 Task: Create Records for other custom objects too.
Action: Mouse moved to (22, 50)
Screenshot: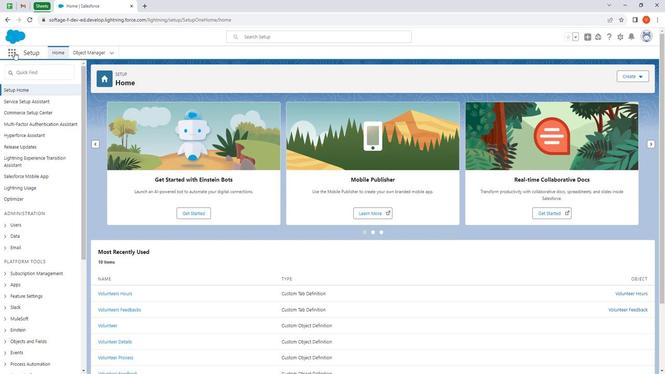 
Action: Mouse pressed left at (22, 50)
Screenshot: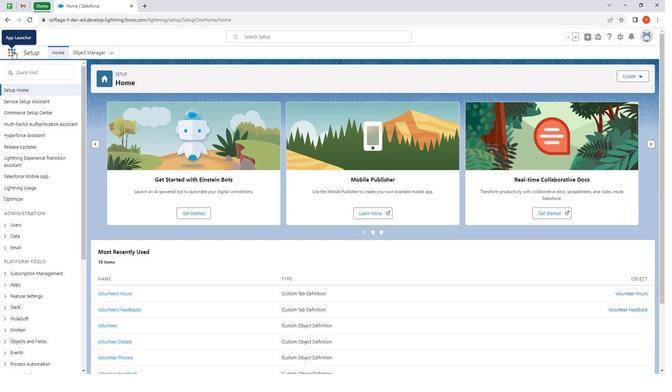 
Action: Mouse moved to (25, 178)
Screenshot: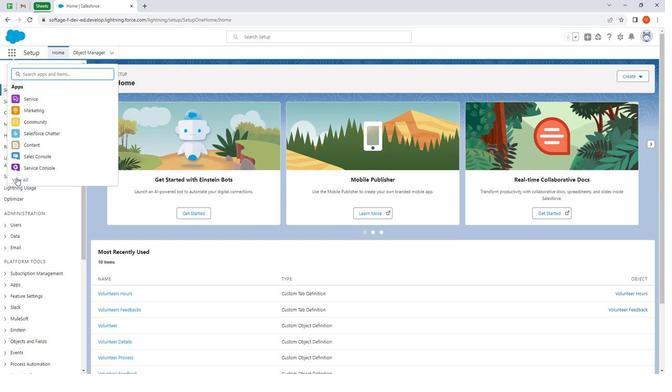 
Action: Mouse pressed left at (25, 178)
Screenshot: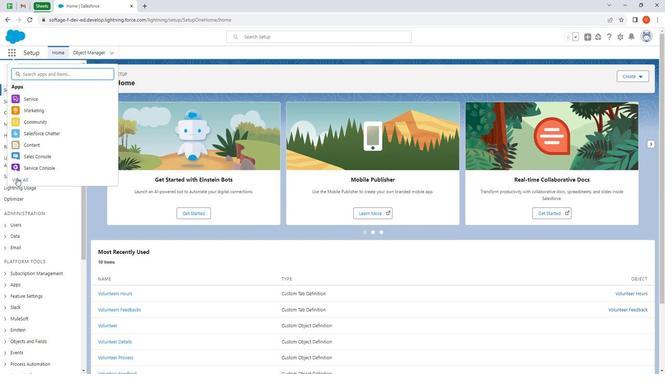 
Action: Mouse moved to (155, 289)
Screenshot: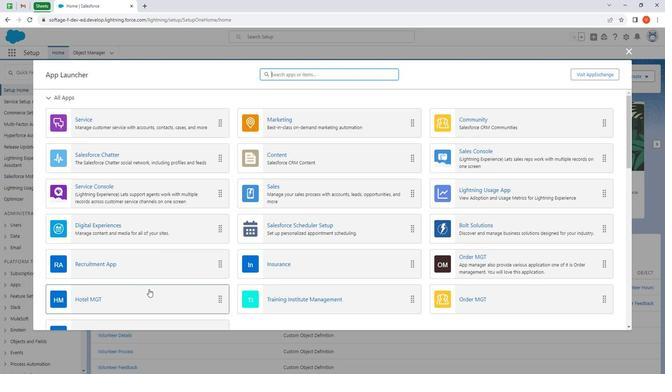 
Action: Mouse scrolled (155, 288) with delta (0, 0)
Screenshot: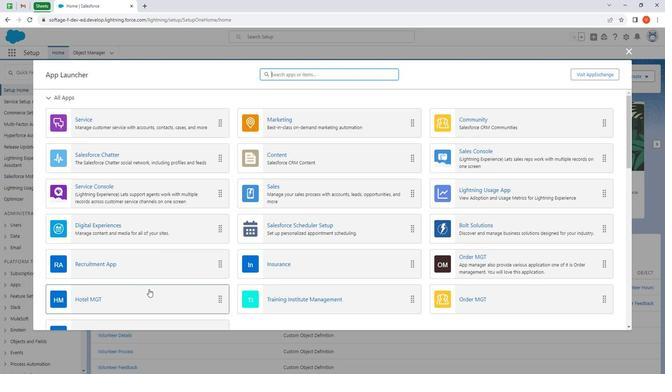 
Action: Mouse moved to (157, 289)
Screenshot: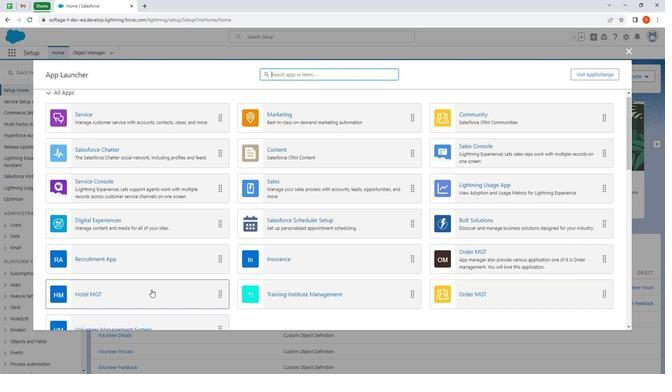 
Action: Mouse scrolled (157, 289) with delta (0, 0)
Screenshot: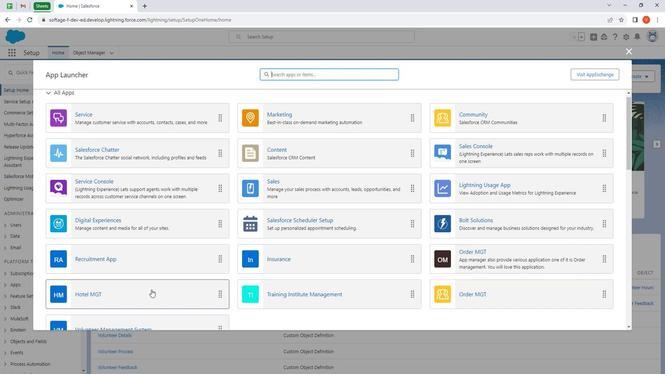 
Action: Mouse moved to (159, 289)
Screenshot: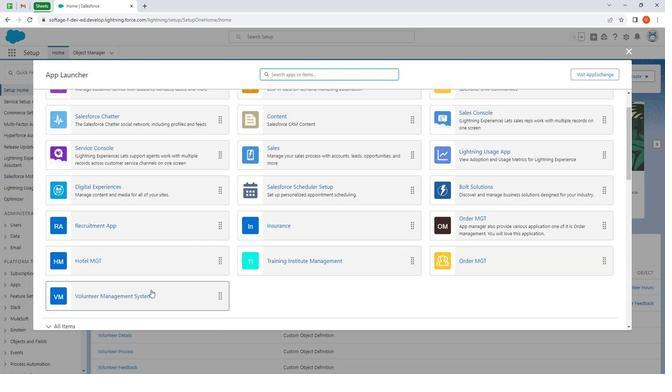 
Action: Mouse scrolled (159, 289) with delta (0, 0)
Screenshot: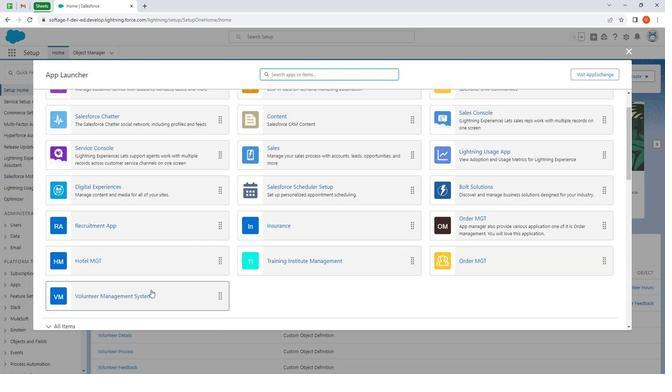 
Action: Mouse moved to (111, 227)
Screenshot: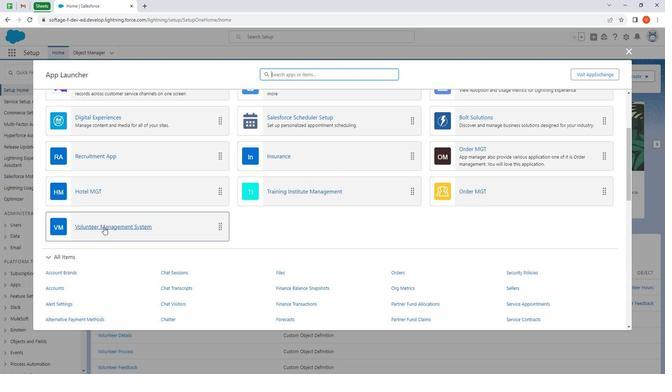
Action: Mouse pressed left at (111, 227)
Screenshot: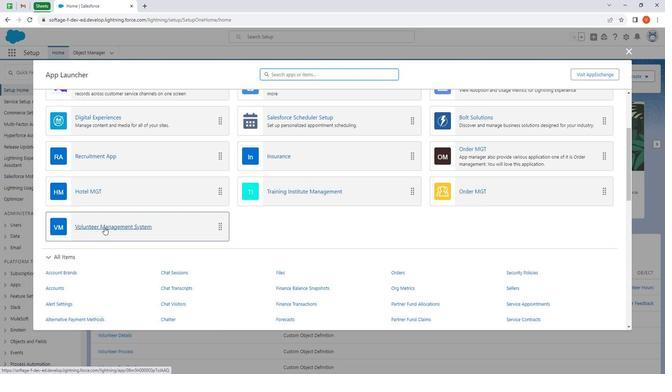 
Action: Mouse moved to (362, 51)
Screenshot: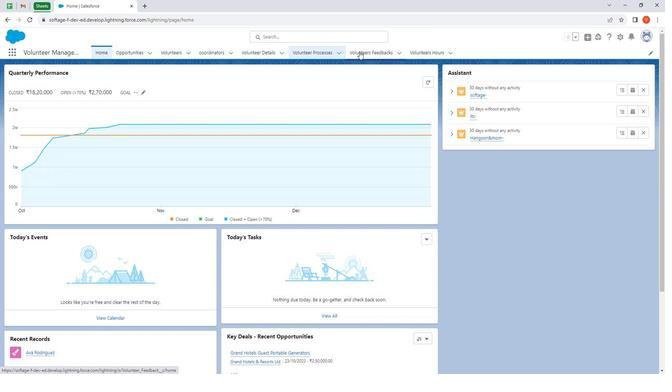 
Action: Mouse pressed left at (362, 51)
Screenshot: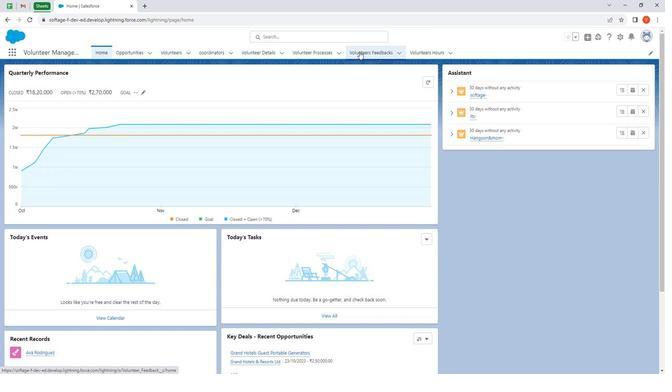 
Action: Mouse moved to (614, 77)
Screenshot: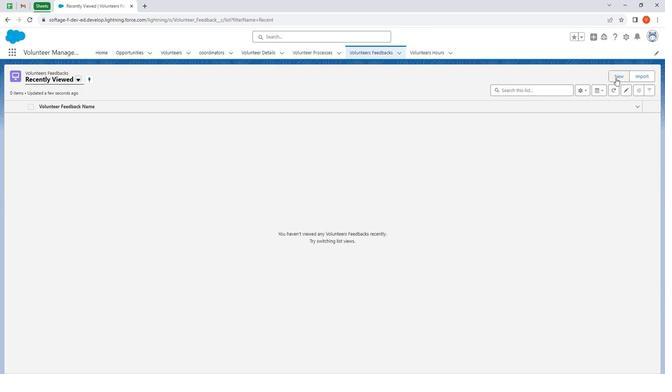 
Action: Mouse pressed left at (614, 77)
Screenshot: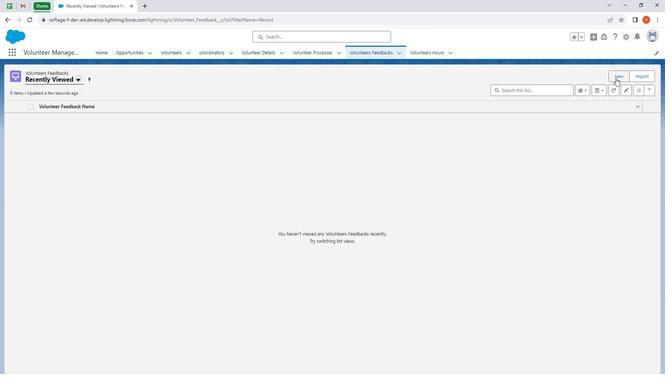 
Action: Mouse moved to (242, 195)
Screenshot: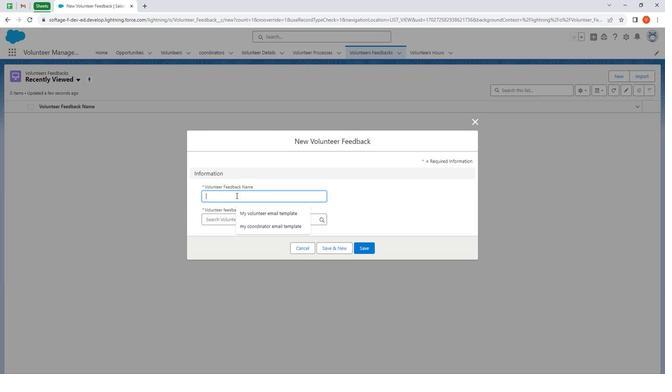 
Action: Mouse pressed left at (242, 195)
Screenshot: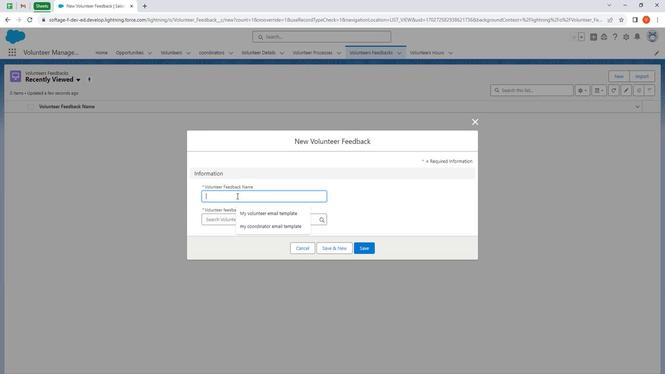 
Action: Key pressed <Key.shift><Key.shift><Key.shift><Key.shift><Key.shift><Key.shift><Key.shift><Key.shift><Key.shift><Key.shift><Key.shift><Key.shift><Key.shift><Key.shift><Key.shift><Key.shift><Key.shift><Key.shift><Key.shift><Key.shift><Key.shift><Key.shift><Key.shift>Olivia<Key.space>martinez
Screenshot: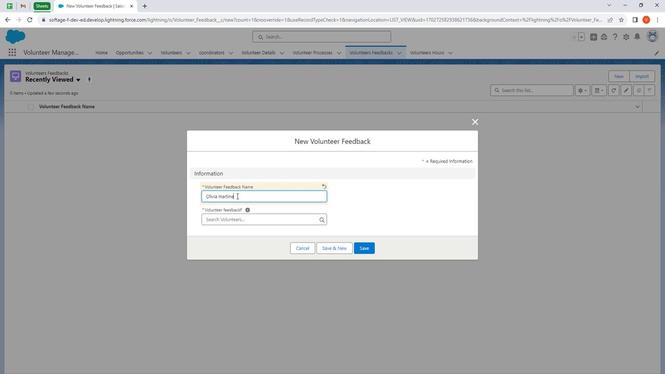 
Action: Mouse moved to (262, 216)
Screenshot: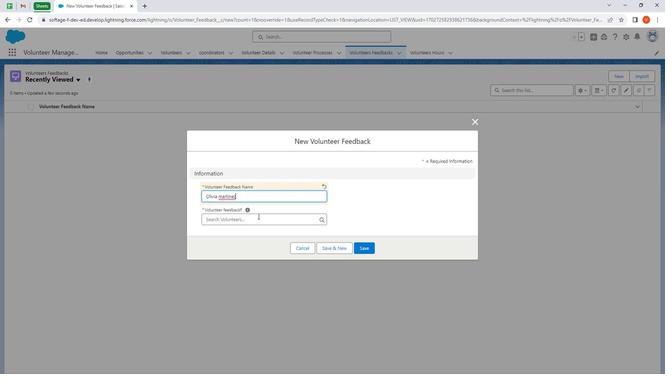 
Action: Mouse pressed left at (262, 216)
Screenshot: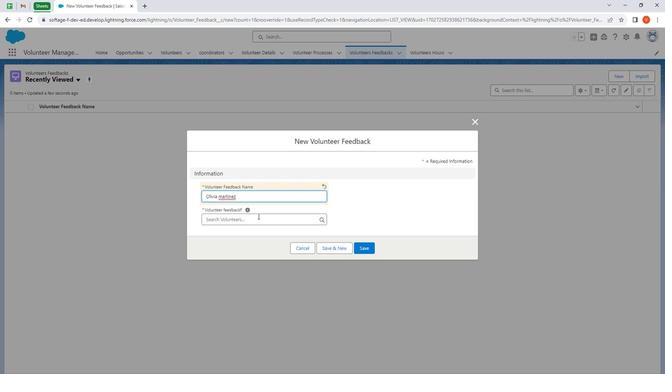 
Action: Mouse moved to (242, 256)
Screenshot: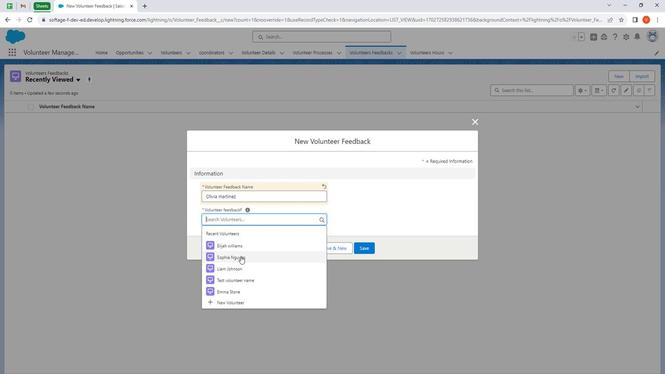 
Action: Mouse pressed left at (242, 256)
Screenshot: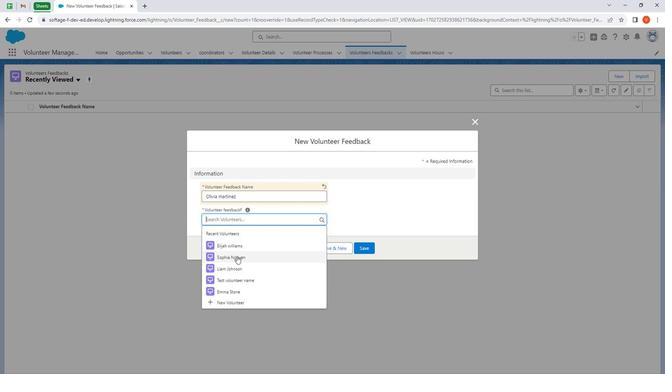 
Action: Mouse moved to (367, 244)
Screenshot: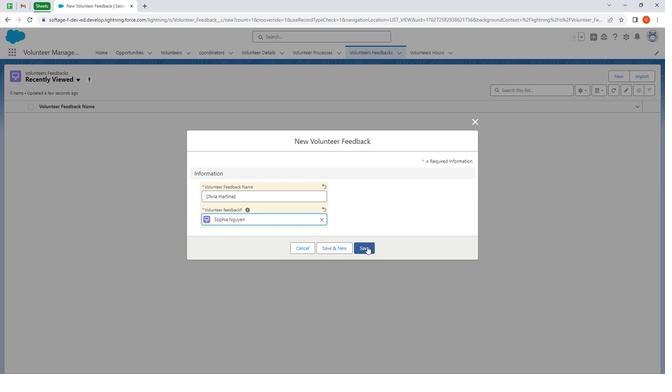 
Action: Mouse pressed left at (367, 244)
Screenshot: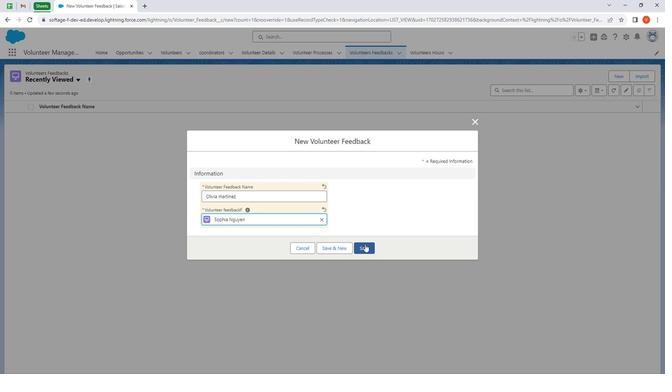 
Action: Mouse moved to (372, 53)
Screenshot: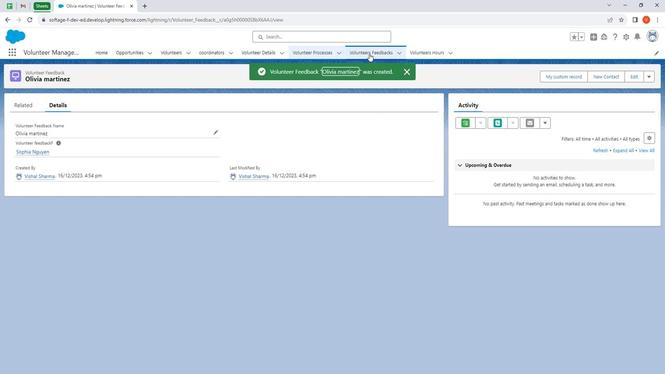 
Action: Mouse pressed left at (372, 53)
Screenshot: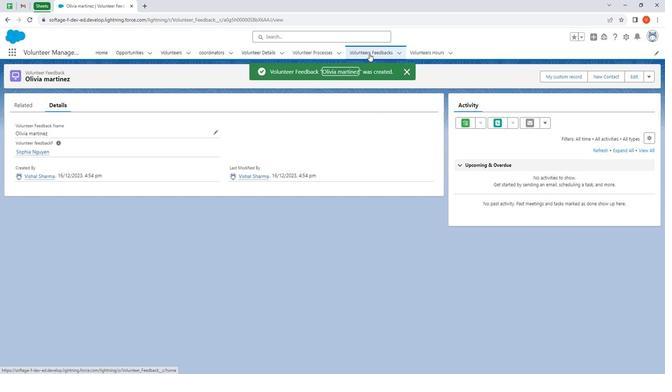 
Action: Mouse moved to (604, 73)
Screenshot: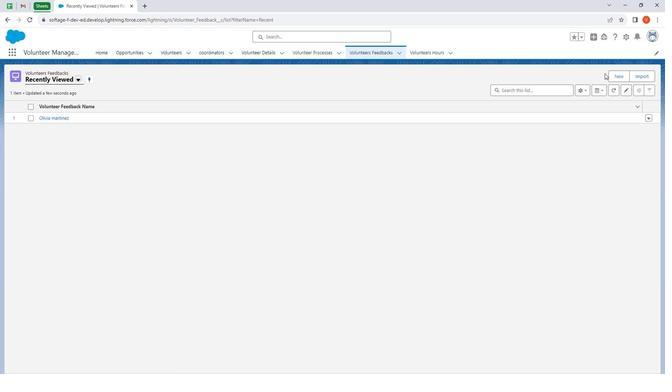 
Action: Mouse pressed left at (604, 73)
Screenshot: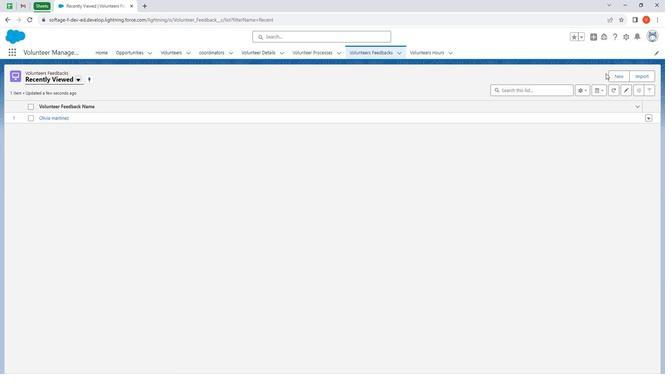 
Action: Mouse moved to (611, 74)
Screenshot: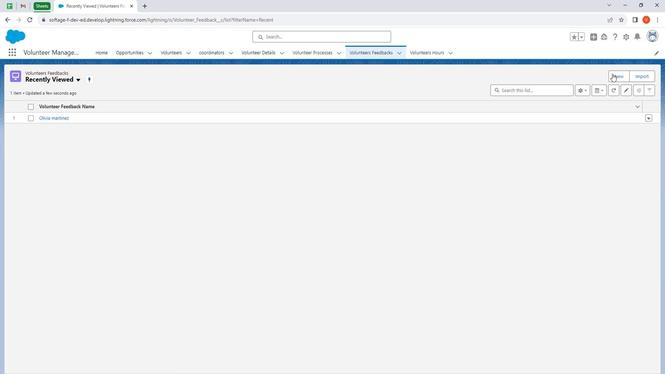 
Action: Mouse pressed left at (611, 74)
Screenshot: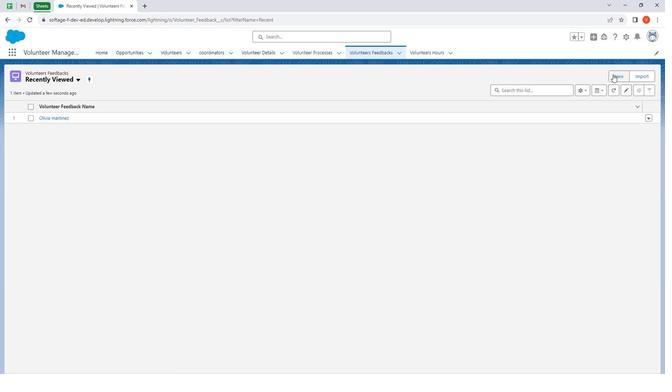 
Action: Mouse moved to (269, 198)
Screenshot: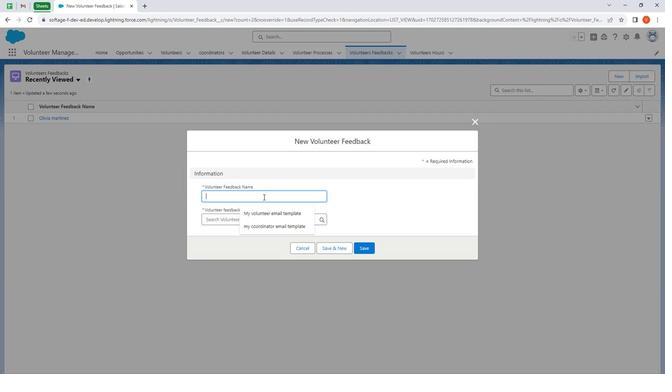 
Action: Mouse pressed left at (269, 198)
Screenshot: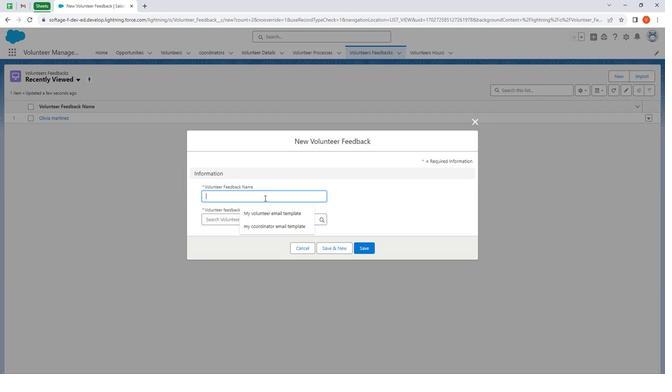 
Action: Key pressed <Key.shift>Ethan<Key.space>kim
Screenshot: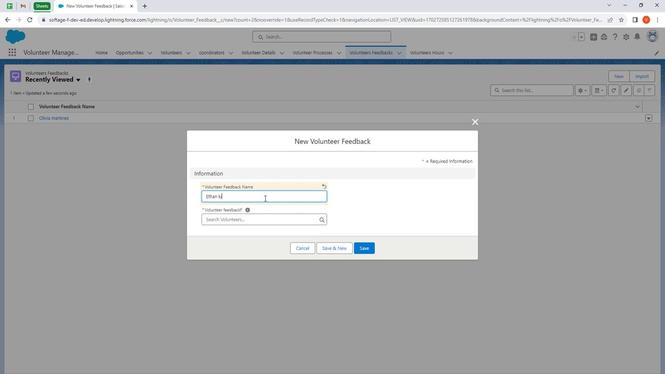 
Action: Mouse moved to (232, 216)
Screenshot: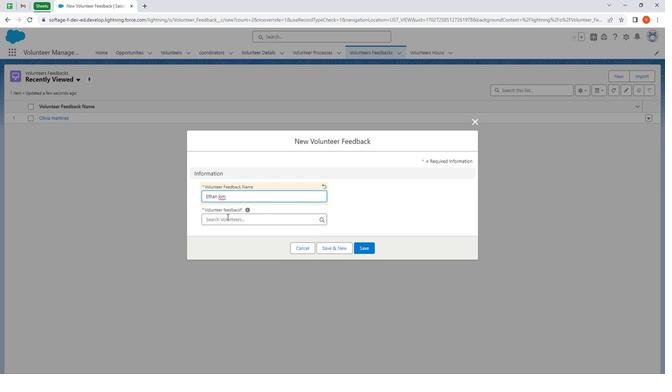 
Action: Mouse pressed left at (232, 216)
Screenshot: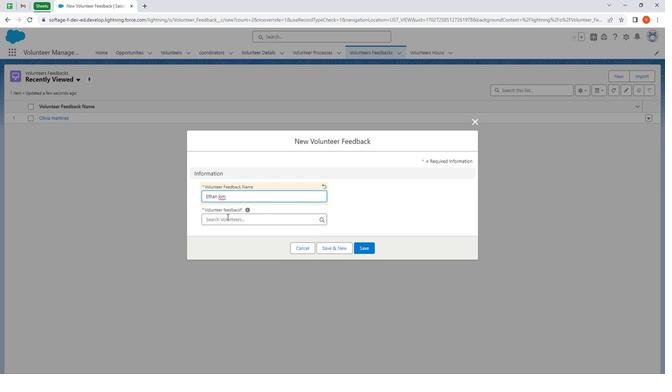
Action: Mouse moved to (243, 287)
Screenshot: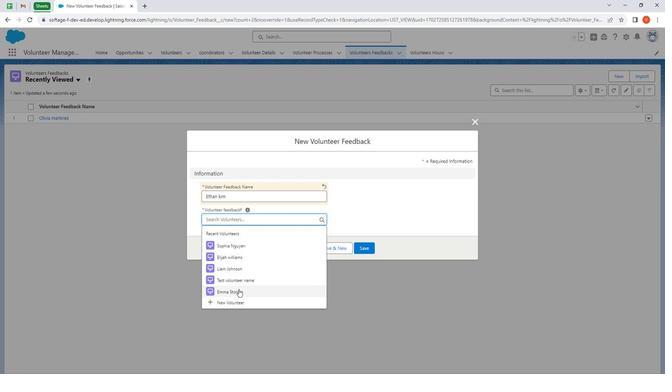 
Action: Mouse pressed left at (243, 287)
Screenshot: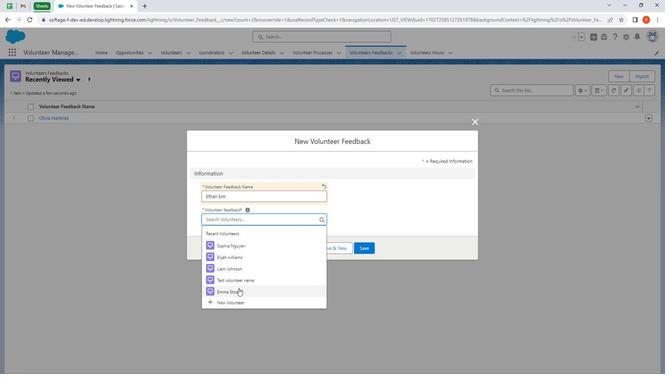 
Action: Mouse moved to (365, 250)
Screenshot: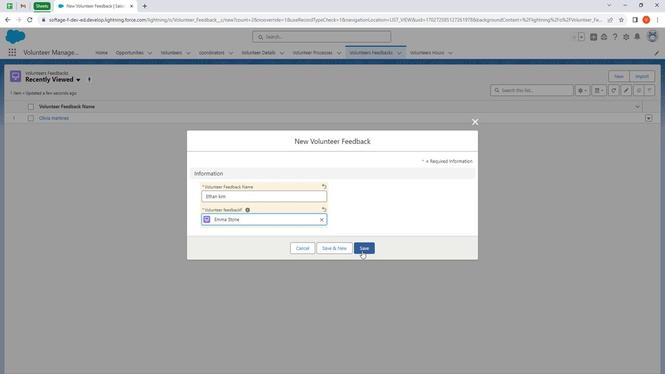 
Action: Mouse pressed left at (365, 250)
Screenshot: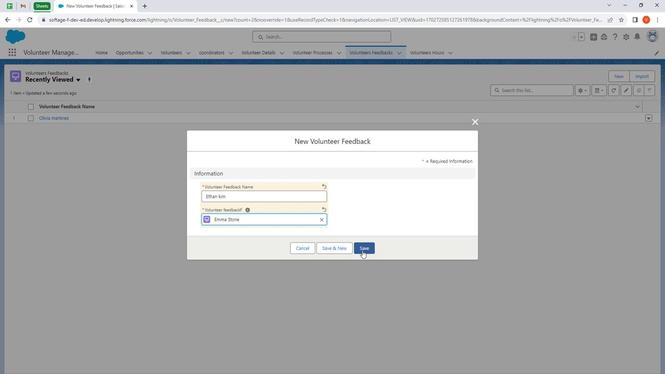 
Action: Mouse moved to (368, 55)
Screenshot: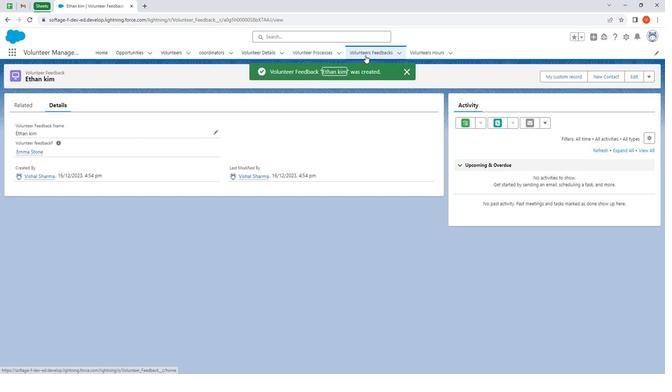 
Action: Mouse pressed left at (368, 55)
Screenshot: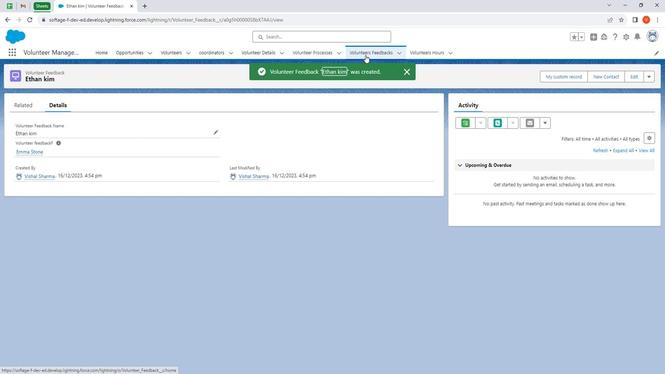 
Action: Mouse moved to (612, 77)
Screenshot: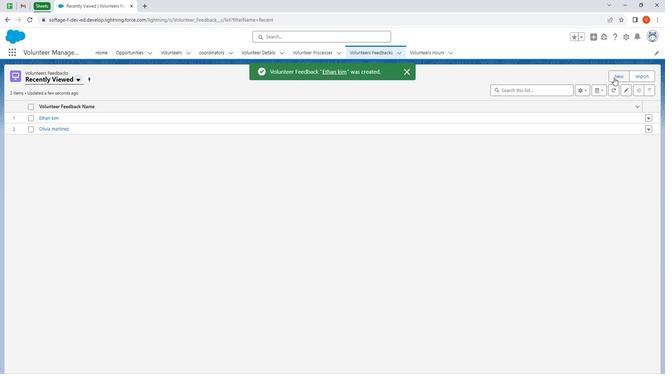 
Action: Mouse pressed left at (612, 77)
Screenshot: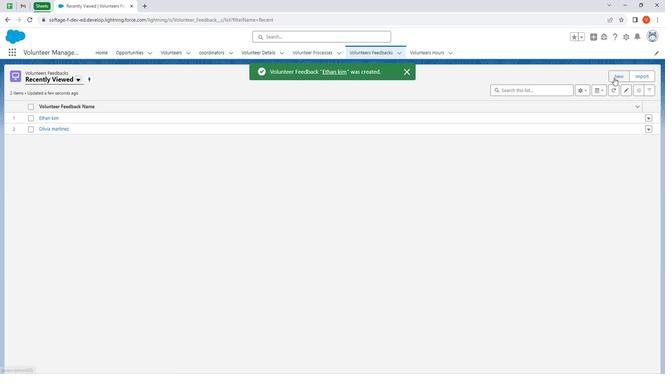 
Action: Mouse moved to (273, 199)
Screenshot: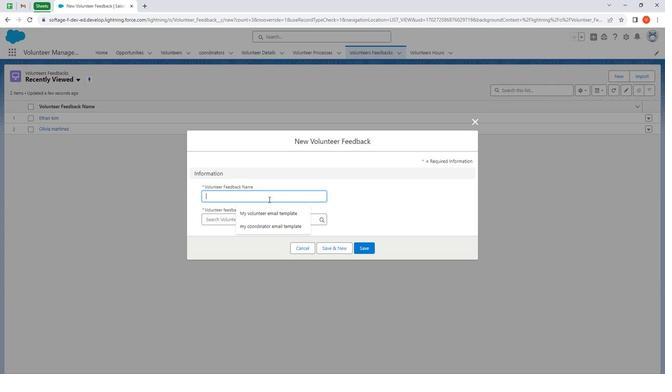 
Action: Mouse pressed left at (273, 199)
Screenshot: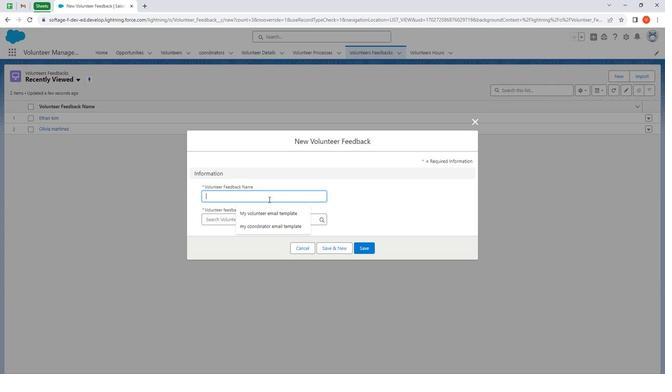 
Action: Key pressed <Key.shift>
Screenshot: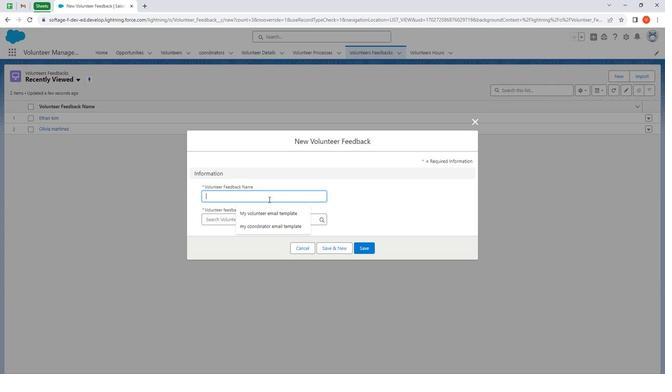 
Action: Mouse moved to (274, 198)
Screenshot: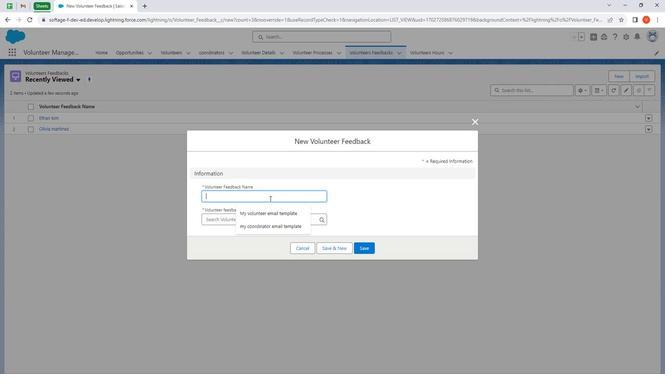 
Action: Key pressed X<Key.backspace><Key.shift>X<Key.backspace>Zor<Key.backspace>e<Key.space><Key.shift><Key.shift><Key.shift><Key.shift><Key.shift><Key.shift><Key.shift><Key.shift><Key.shift><Key.shift><Key.shift><Key.shift><Key.shift><Key.shift><Key.shift><Key.shift><Key.shift><Key.shift>Patel
Screenshot: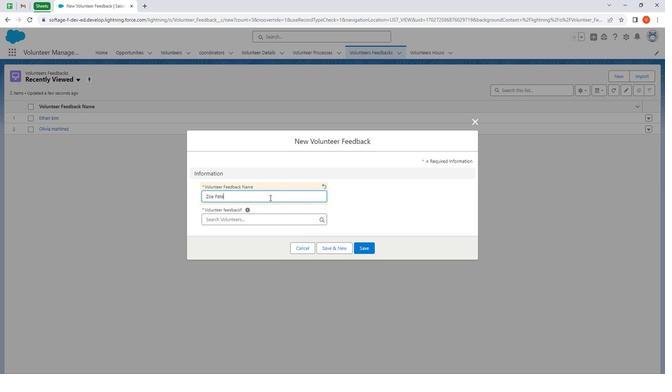 
Action: Mouse moved to (281, 225)
Screenshot: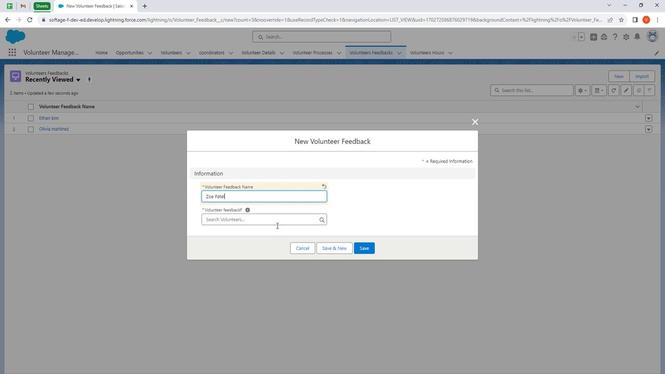 
Action: Mouse pressed left at (281, 225)
Screenshot: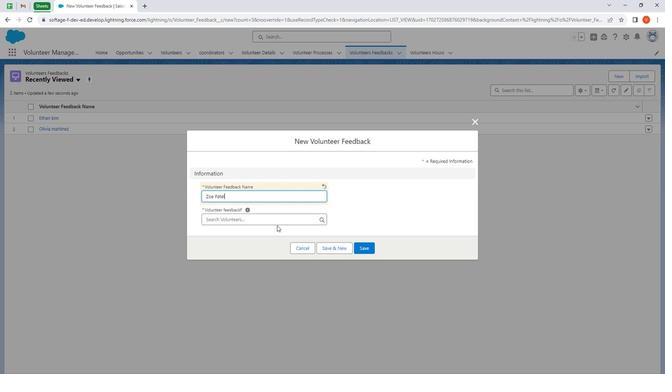 
Action: Mouse moved to (279, 221)
Screenshot: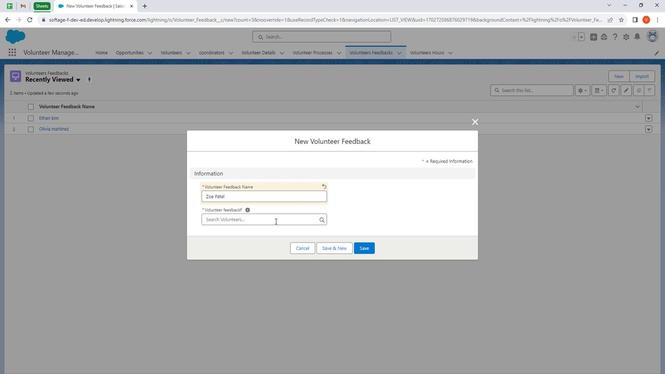 
Action: Mouse pressed left at (279, 221)
Screenshot: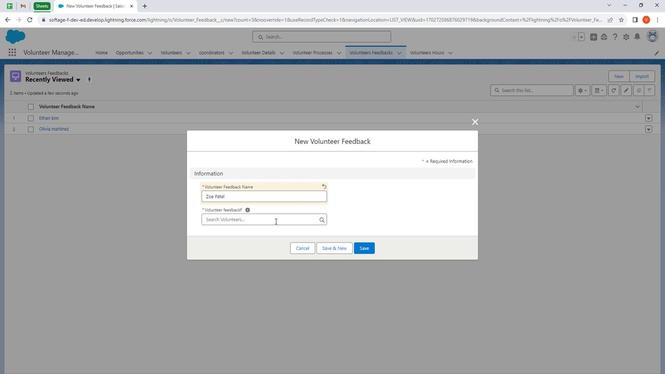 
Action: Mouse moved to (247, 280)
Screenshot: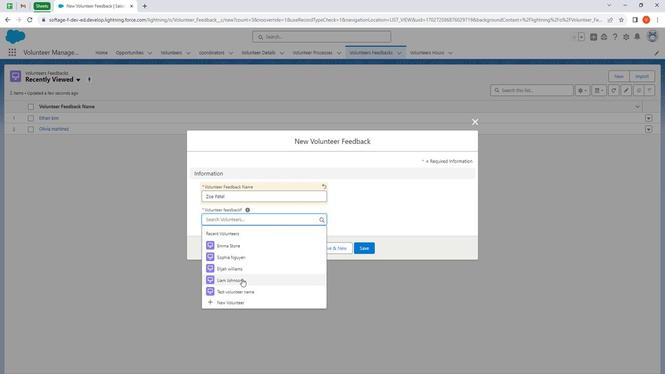 
Action: Mouse pressed left at (247, 280)
Screenshot: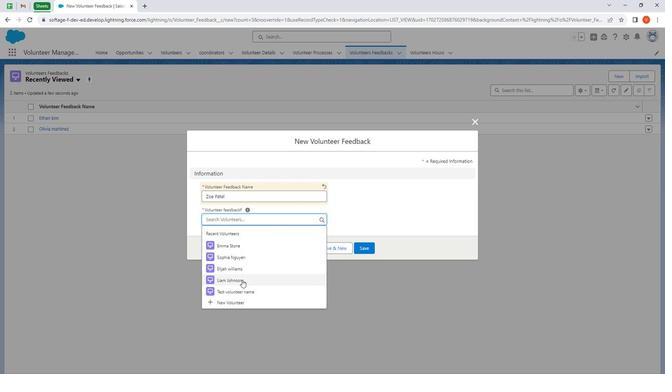 
Action: Mouse moved to (372, 248)
Screenshot: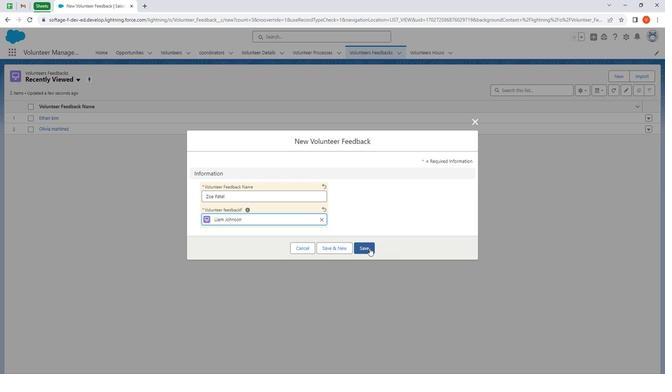 
Action: Mouse pressed left at (372, 248)
Screenshot: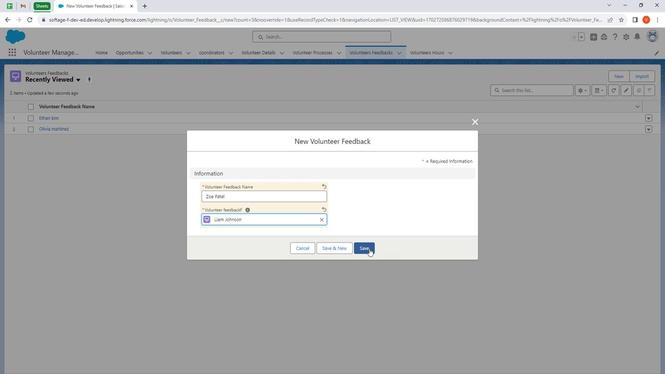 
Action: Mouse moved to (380, 53)
Screenshot: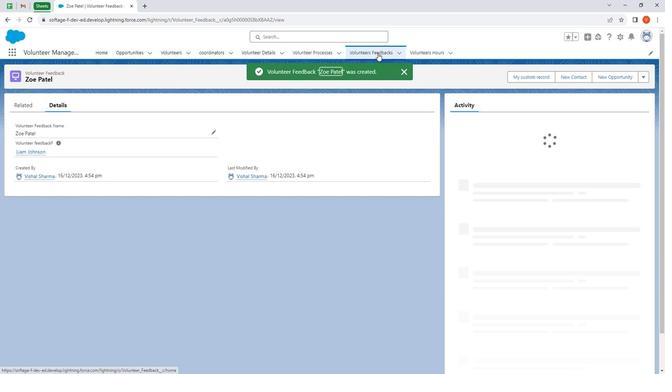 
Action: Mouse pressed left at (380, 53)
Screenshot: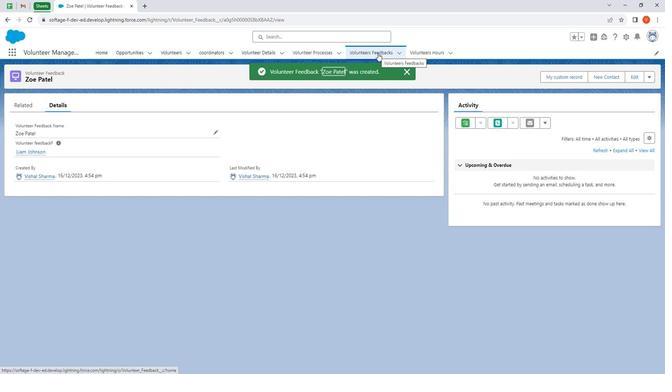 
Action: Mouse moved to (612, 74)
Screenshot: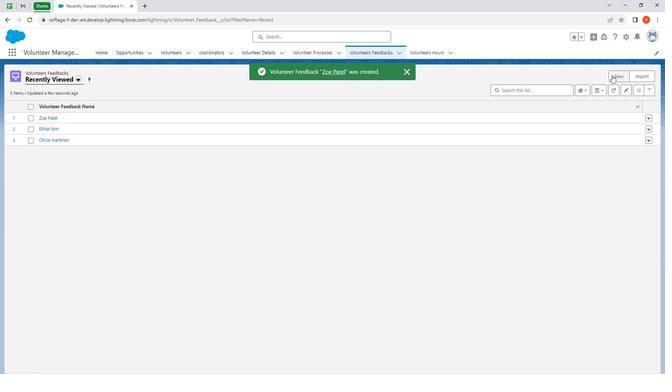 
Action: Mouse pressed left at (612, 74)
Screenshot: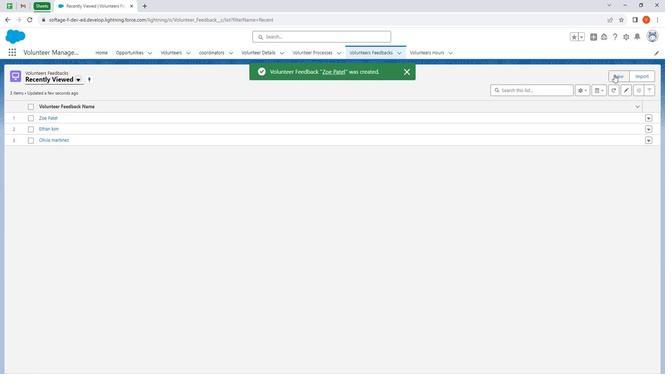 
Action: Mouse moved to (311, 201)
Screenshot: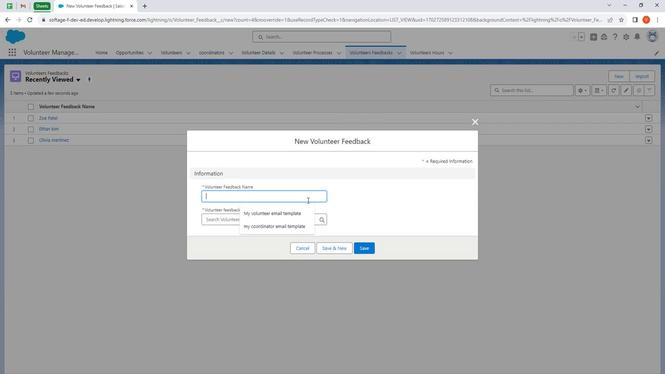 
Action: Mouse pressed left at (311, 201)
Screenshot: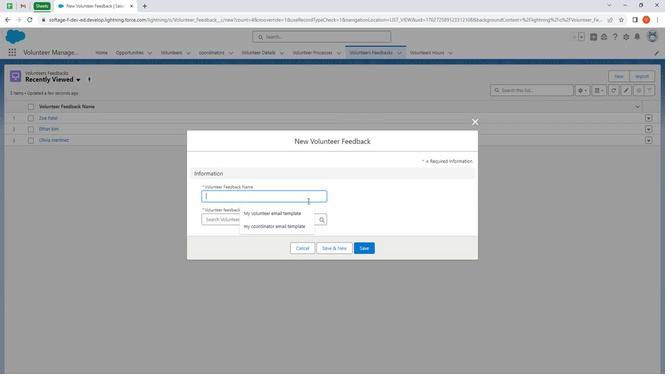 
Action: Key pressed <Key.shift>
Screenshot: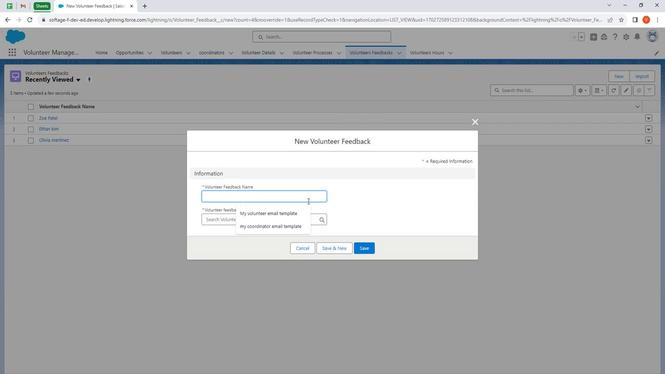 
Action: Mouse moved to (313, 195)
Screenshot: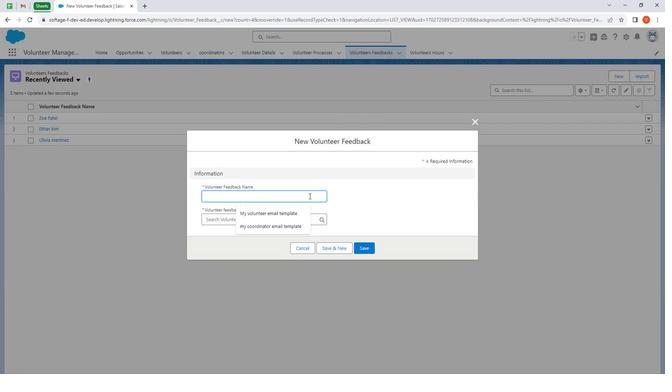 
Action: Key pressed <Key.shift><Key.shift><Key.shift><Key.shift><Key.shift><Key.shift><Key.shift><Key.shift><Key.shift><Key.shift><Key.shift><Key.shift><Key.shift><Key.shift><Key.shift><Key.shift><Key.shift><Key.shift><Key.shift><Key.shift><Key.shift><Key.shift><Key.shift><Key.shift>Noah<Key.space><Key.shift><Key.shift><Key.shift><Key.shift><Key.shift><Key.shift><Key.shift>Johnson
Screenshot: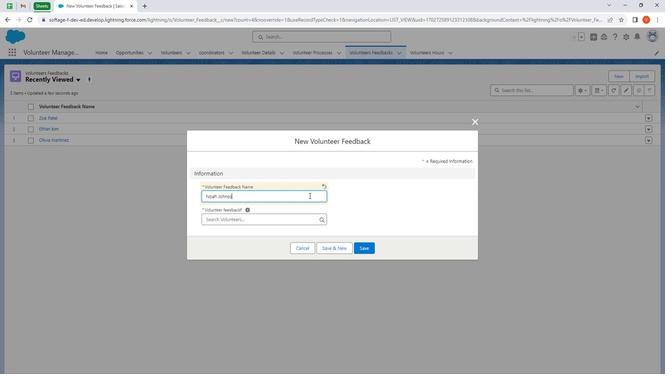 
Action: Mouse moved to (288, 220)
Screenshot: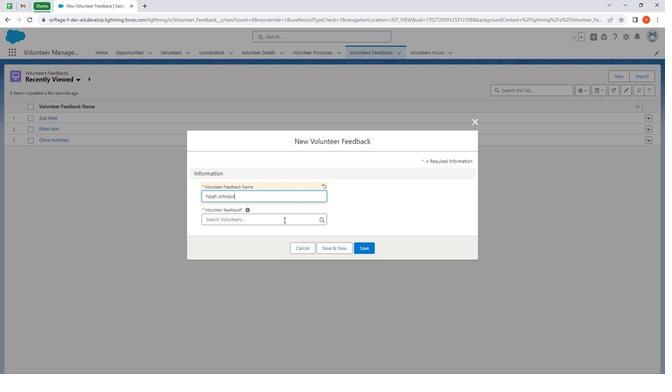 
Action: Mouse pressed left at (288, 220)
Screenshot: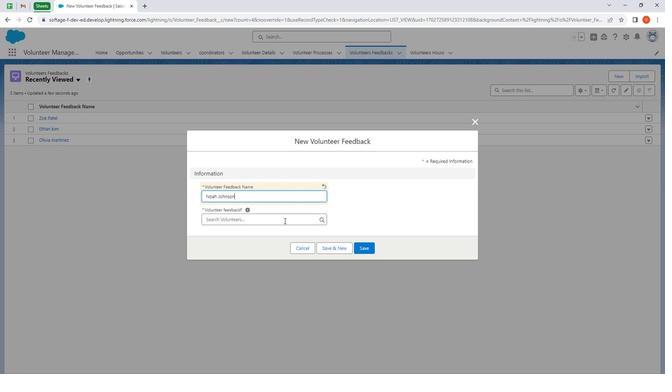 
Action: Mouse moved to (241, 257)
Screenshot: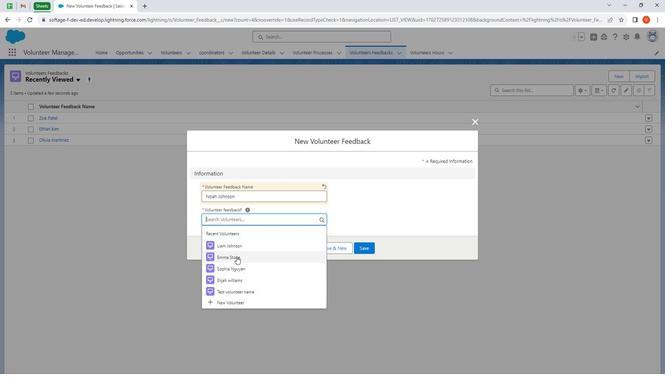 
Action: Mouse pressed left at (241, 257)
Screenshot: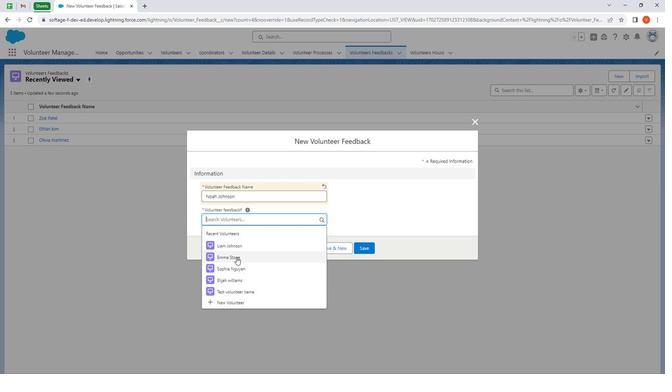 
Action: Mouse moved to (369, 249)
Screenshot: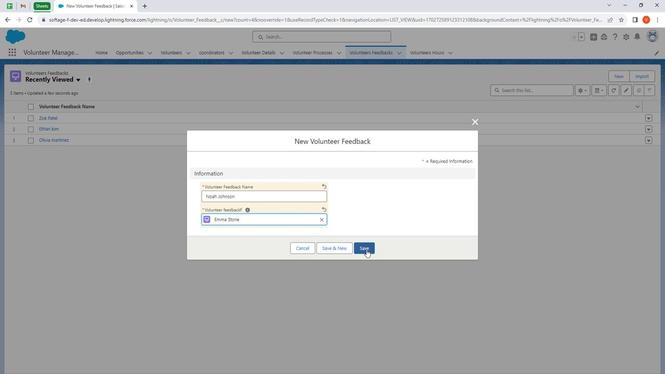 
Action: Mouse pressed left at (369, 249)
Screenshot: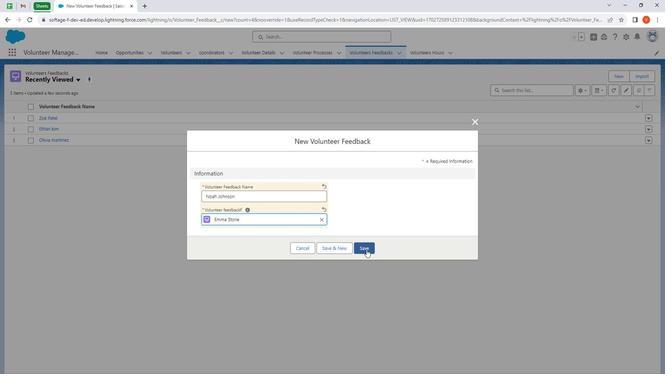 
Action: Mouse moved to (430, 53)
Screenshot: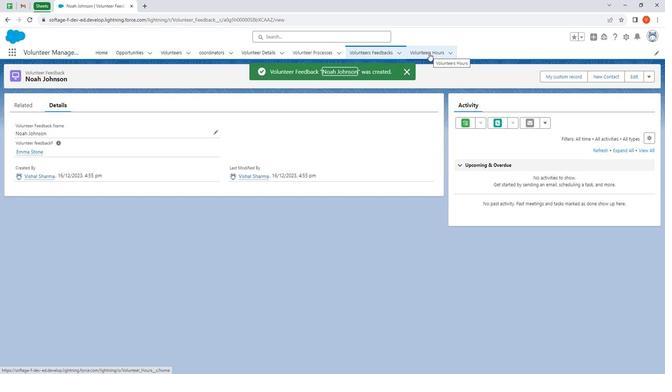 
Action: Mouse pressed left at (430, 53)
Screenshot: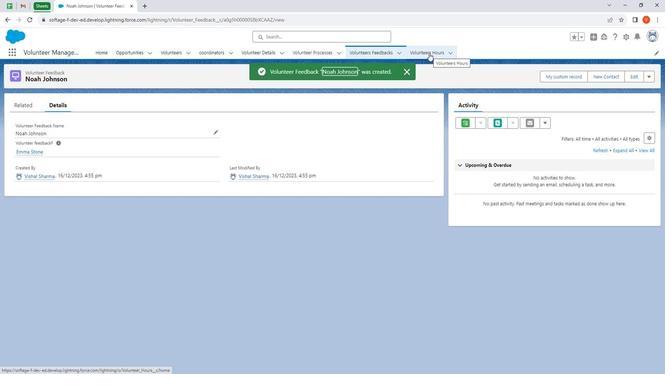 
Action: Mouse moved to (612, 76)
Screenshot: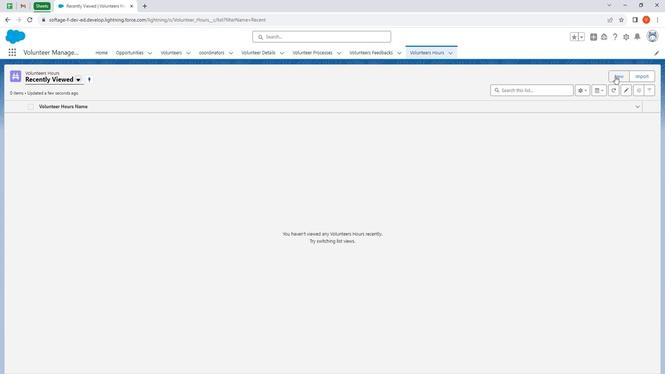 
Action: Mouse pressed left at (612, 76)
Screenshot: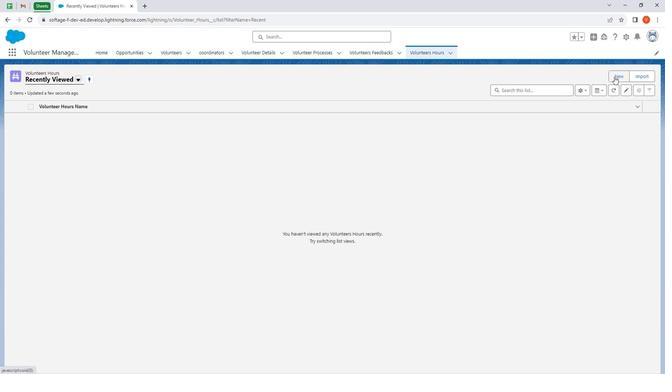 
Action: Mouse moved to (277, 193)
Screenshot: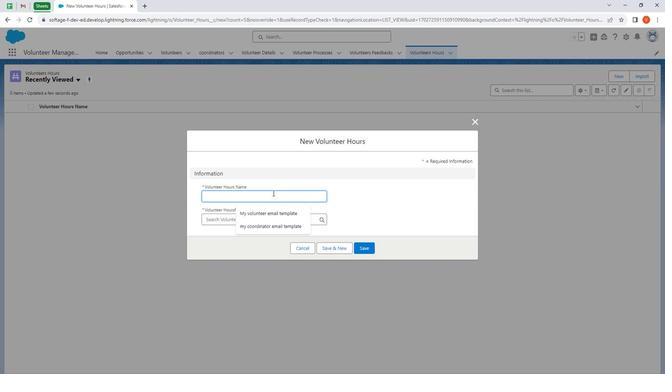 
Action: Mouse pressed left at (277, 193)
Screenshot: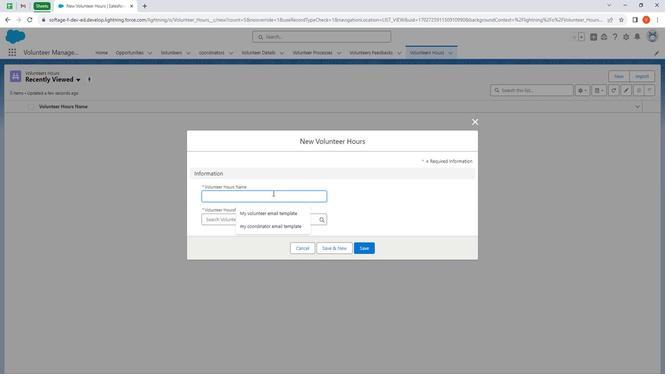 
Action: Key pressed <Key.shift>More<Key.space>then<Key.space>75
Screenshot: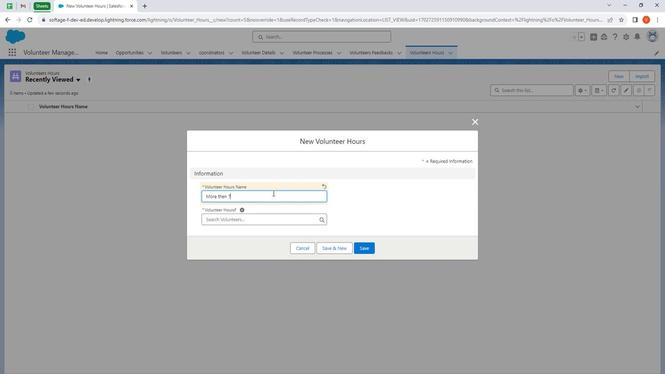 
Action: Mouse moved to (279, 220)
Screenshot: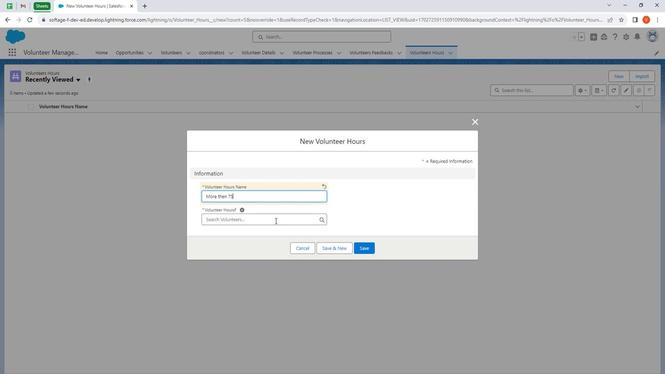 
Action: Mouse pressed left at (279, 220)
Screenshot: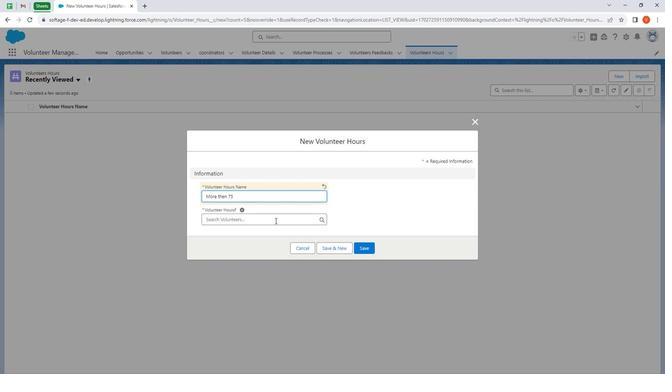 
Action: Mouse moved to (254, 244)
Screenshot: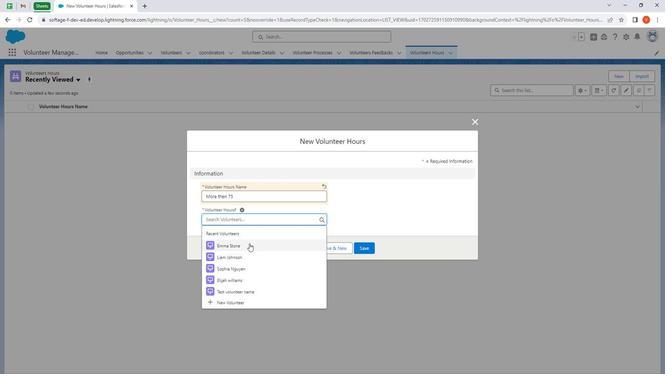 
Action: Mouse pressed left at (254, 244)
Screenshot: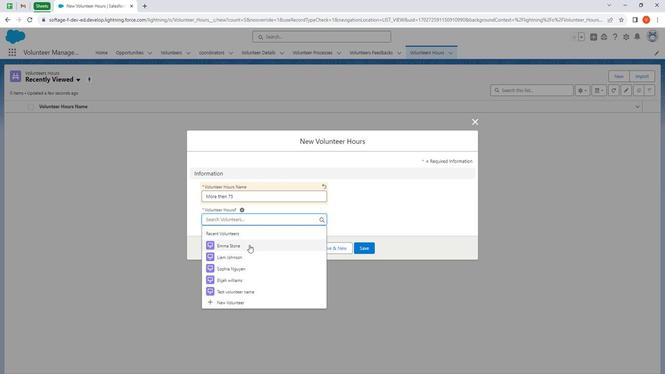 
Action: Mouse moved to (367, 248)
Screenshot: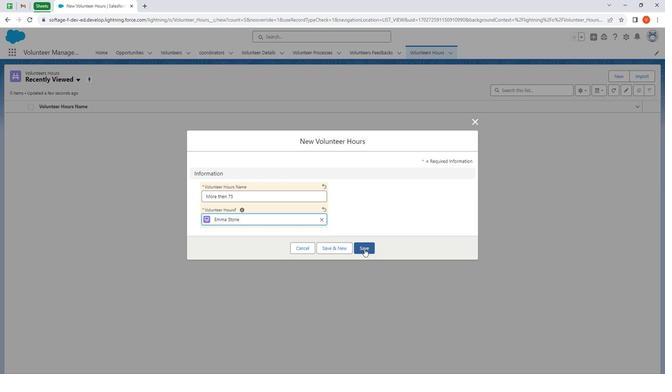 
Action: Mouse pressed left at (367, 248)
Screenshot: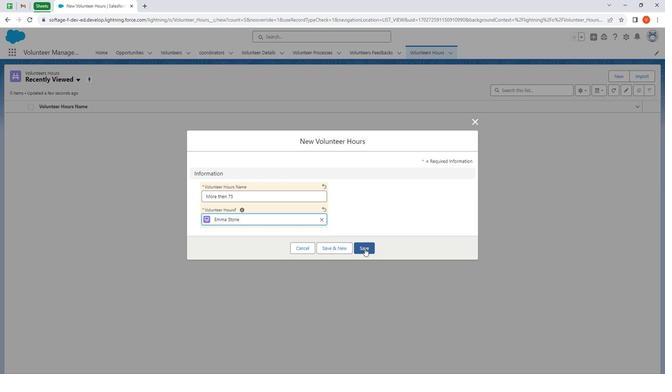 
Action: Mouse moved to (422, 49)
Screenshot: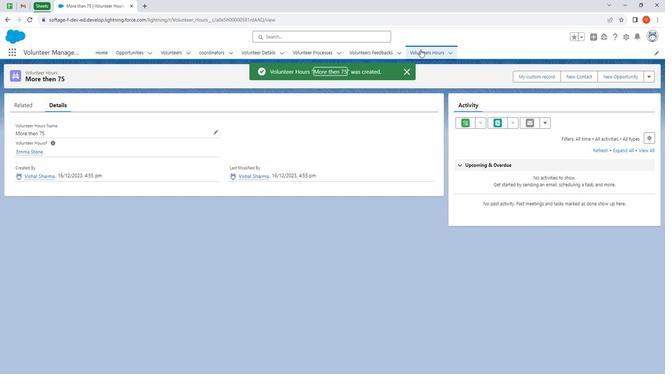 
Action: Mouse pressed left at (422, 49)
Screenshot: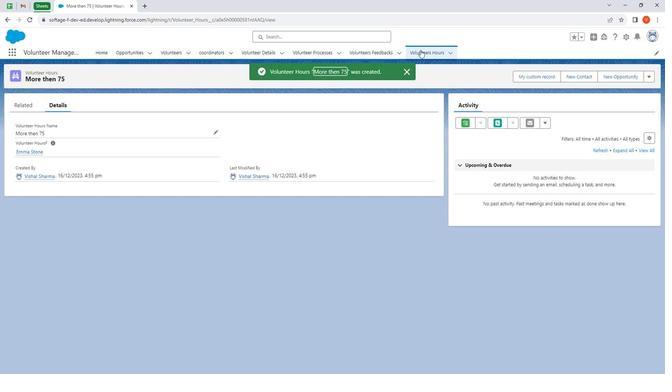 
Action: Mouse moved to (616, 74)
Screenshot: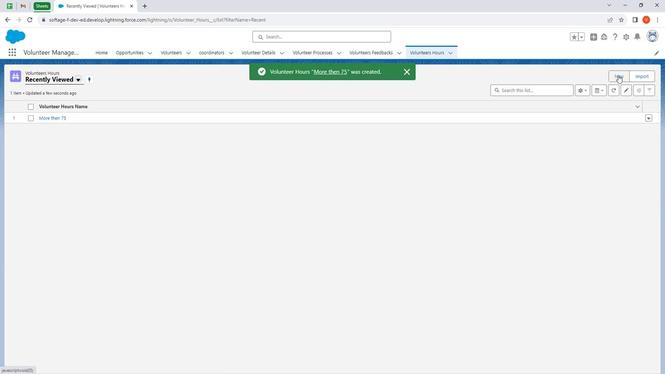 
Action: Mouse pressed left at (616, 74)
Screenshot: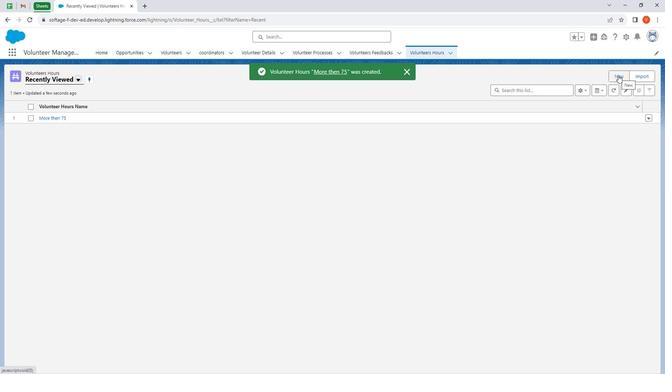 
Action: Mouse moved to (319, 192)
Screenshot: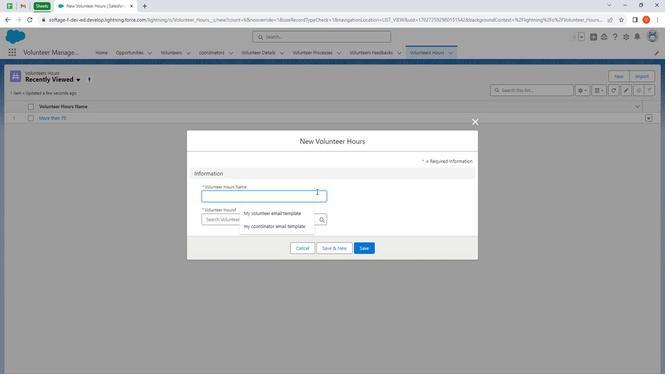 
Action: Mouse pressed left at (319, 192)
Screenshot: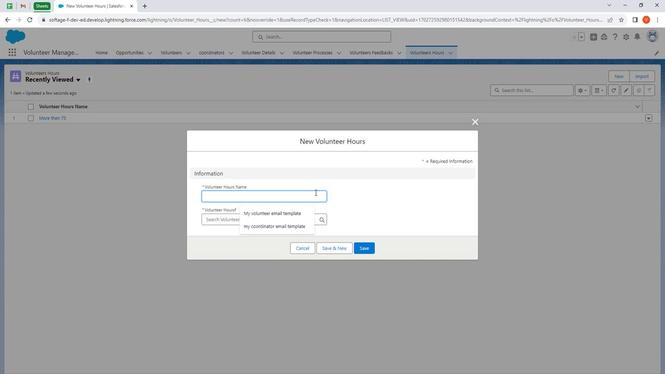 
Action: Mouse moved to (319, 192)
Screenshot: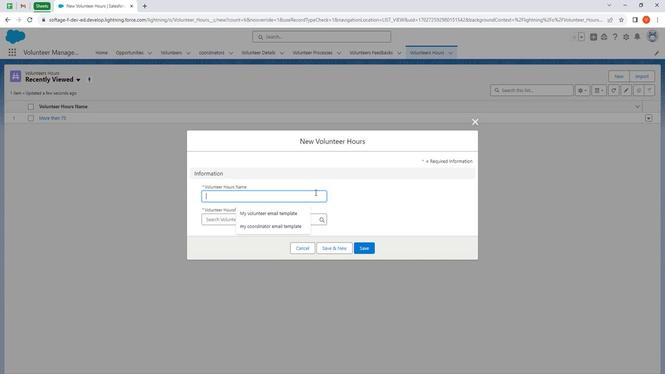 
Action: Key pressed <Key.shift>MOre<Key.space>th<Key.backspace><Key.backspace><Key.backspace><Key.backspace><Key.backspace><Key.backspace>r<Key.backspace>ore<Key.space>then<Key.space>100
Screenshot: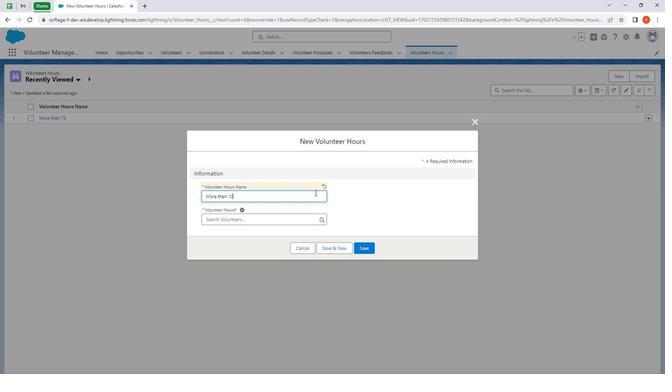 
Action: Mouse moved to (317, 216)
Screenshot: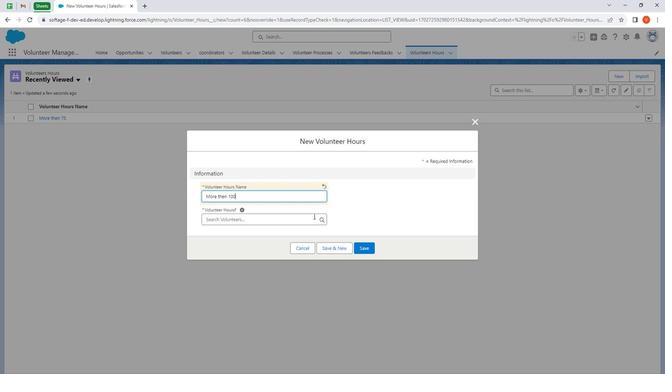 
Action: Mouse pressed left at (317, 216)
Screenshot: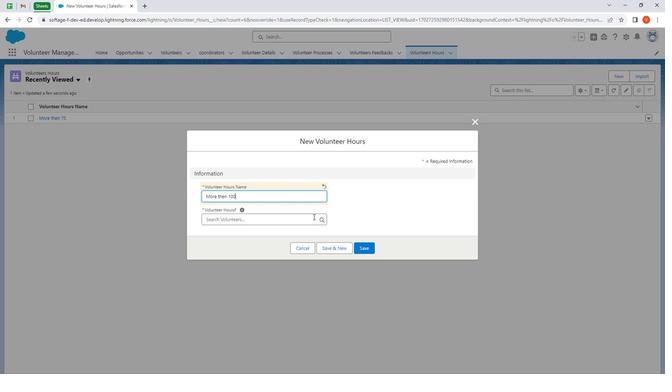 
Action: Mouse moved to (244, 268)
Screenshot: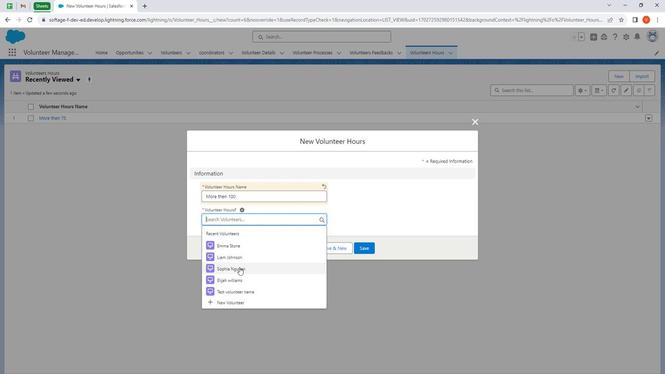 
Action: Mouse pressed left at (244, 268)
Screenshot: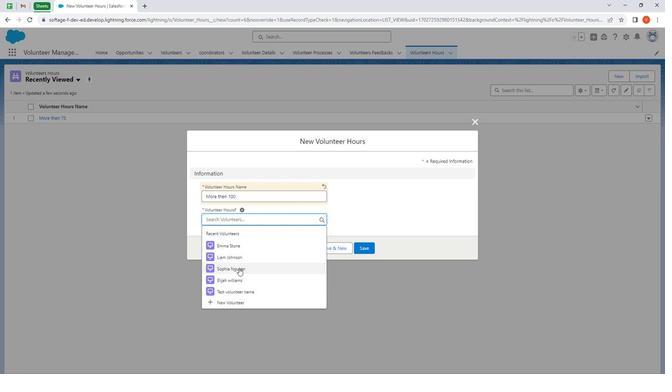 
Action: Mouse moved to (370, 248)
Screenshot: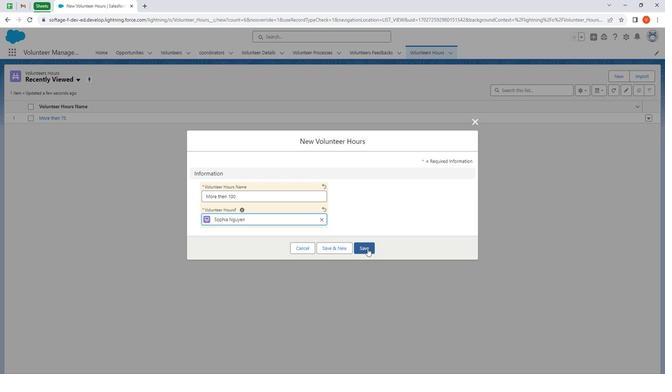 
Action: Mouse pressed left at (370, 248)
Screenshot: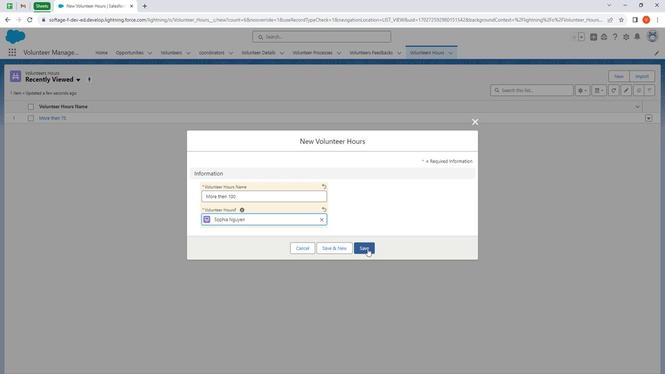 
Action: Mouse moved to (424, 53)
Screenshot: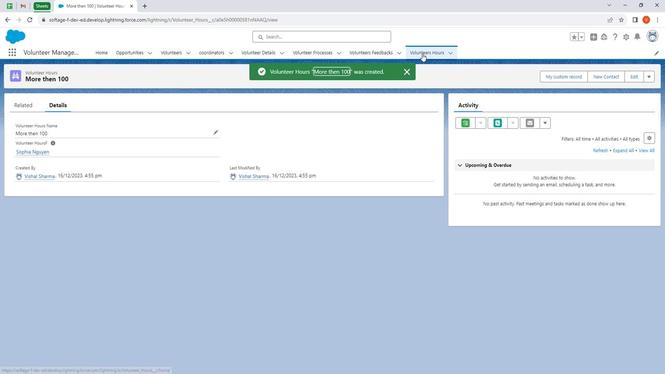 
Action: Mouse pressed left at (424, 53)
Screenshot: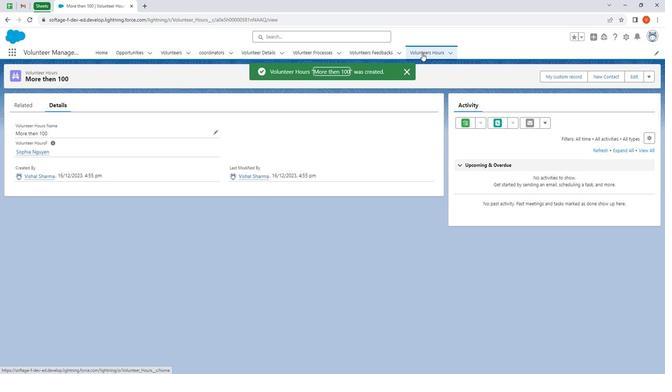 
Action: Mouse moved to (615, 76)
Screenshot: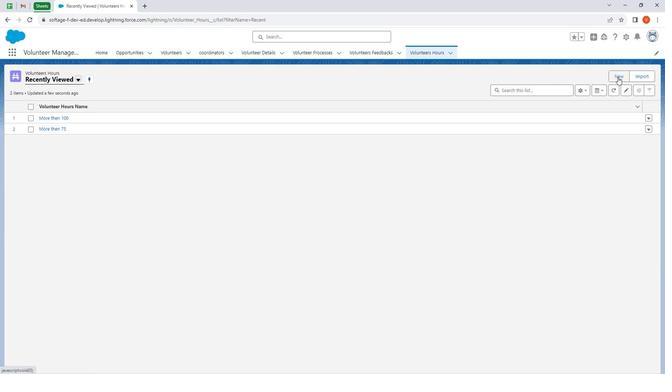 
Action: Mouse pressed left at (615, 76)
Screenshot: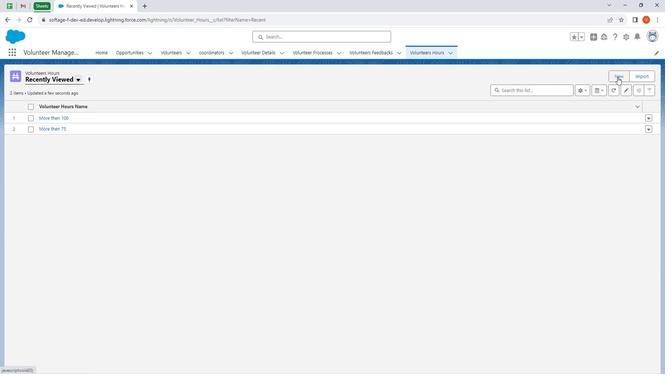 
Action: Mouse moved to (226, 197)
Screenshot: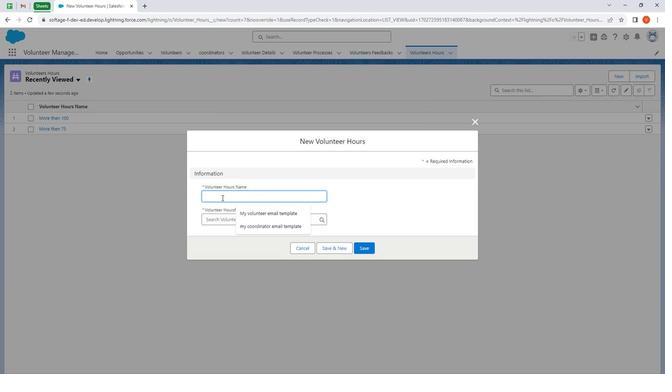 
Action: Mouse pressed left at (226, 197)
Screenshot: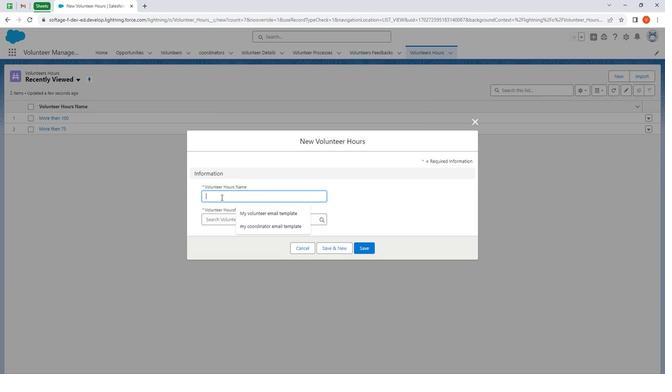 
Action: Mouse moved to (228, 193)
Screenshot: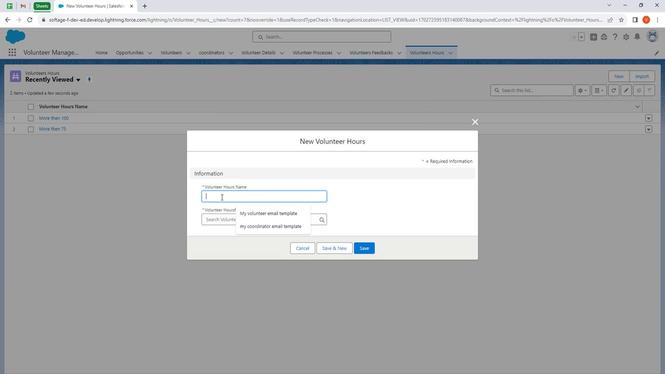 
Action: Key pressed <Key.shift>Less<Key.space>then<Key.space>50
Screenshot: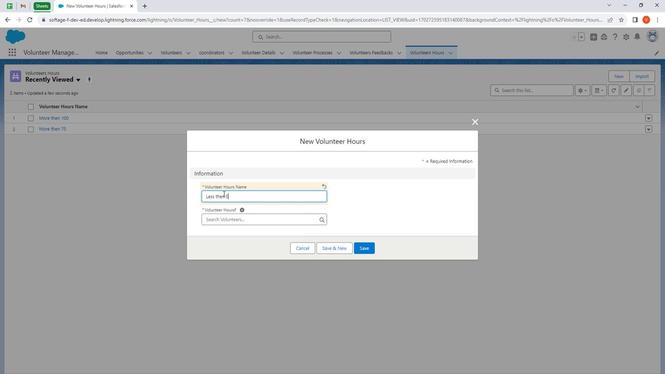 
Action: Mouse moved to (255, 217)
Screenshot: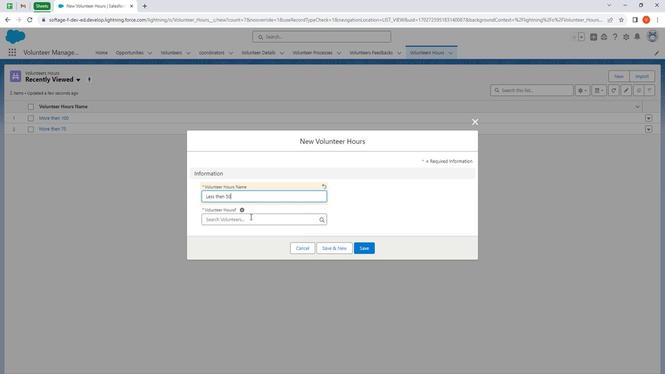 
Action: Mouse pressed left at (255, 217)
Screenshot: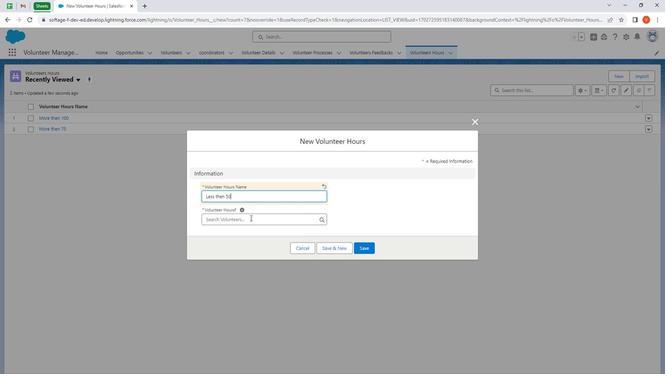 
Action: Mouse moved to (251, 282)
Screenshot: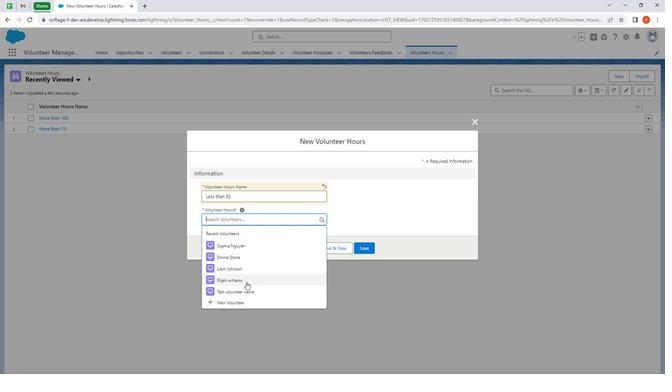 
Action: Mouse pressed left at (251, 282)
Screenshot: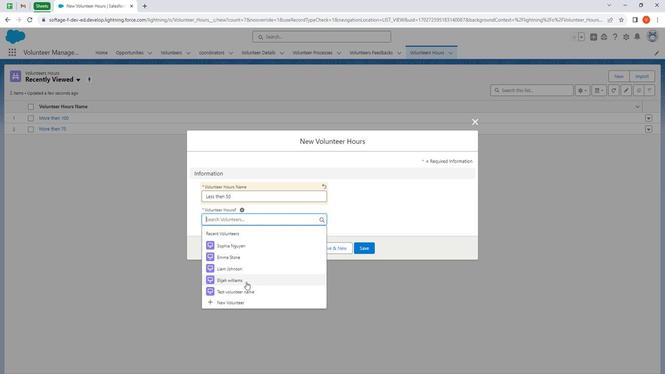 
Action: Mouse moved to (370, 250)
Screenshot: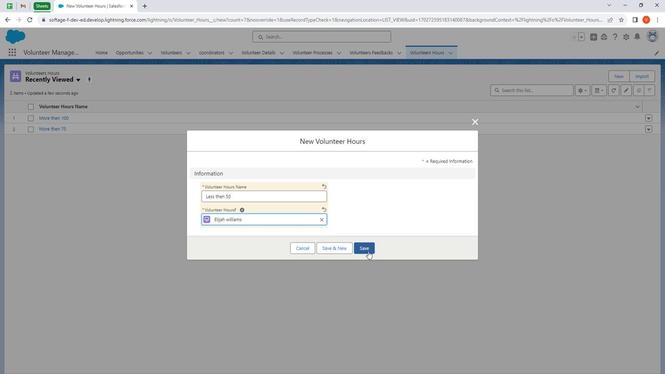 
Action: Mouse pressed left at (370, 250)
Screenshot: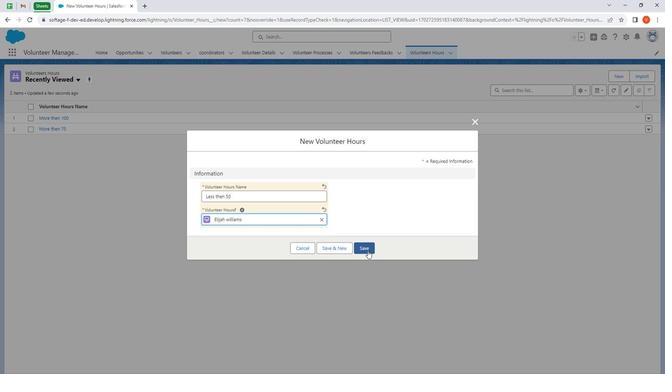 
Action: Mouse moved to (431, 53)
Screenshot: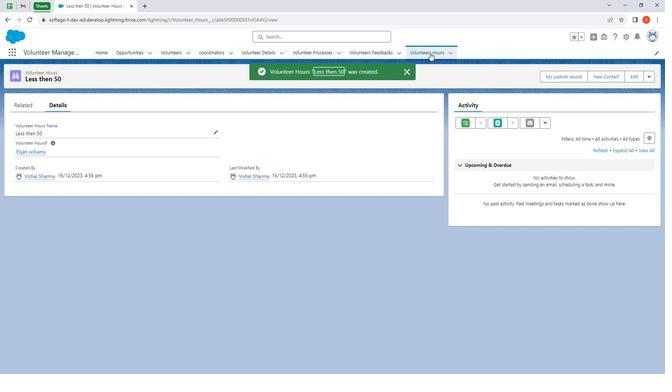 
Action: Mouse pressed left at (431, 53)
Screenshot: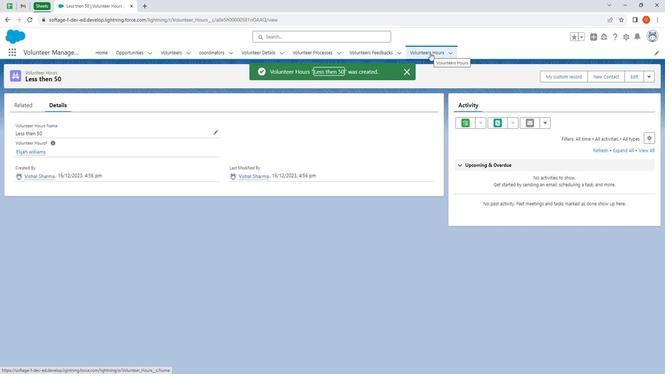 
Action: Mouse moved to (619, 75)
Screenshot: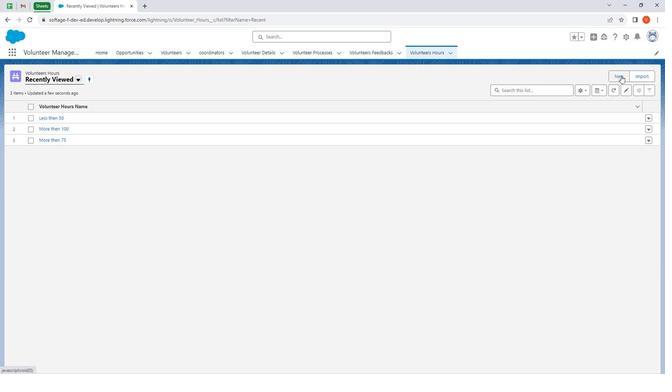 
Action: Mouse pressed left at (619, 75)
Screenshot: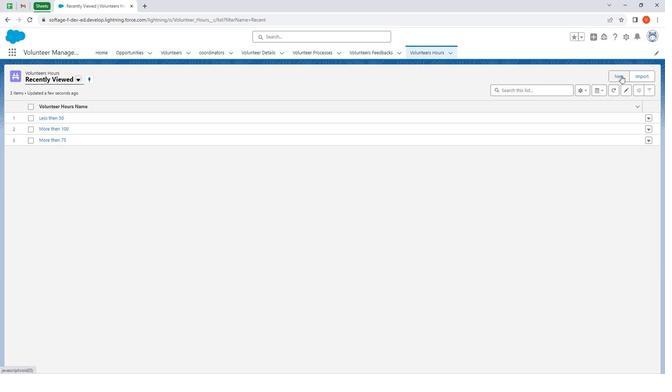 
Action: Mouse moved to (231, 196)
Screenshot: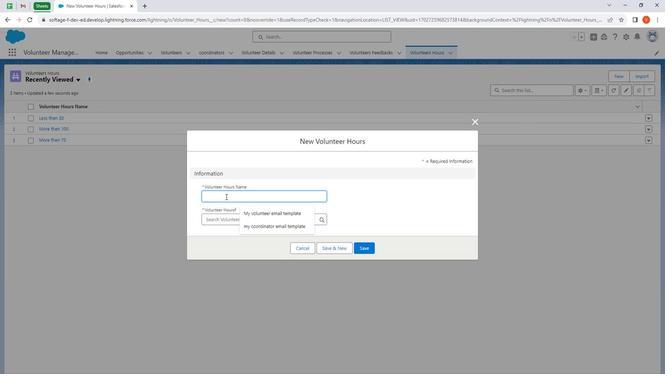 
Action: Mouse pressed left at (231, 196)
Screenshot: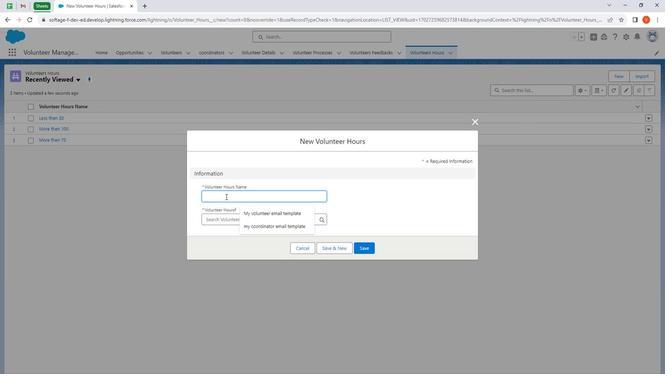 
Action: Key pressed <Key.shift><Key.shift>Greater<Key.space>te<Key.backspace>hen<Key.space>150
Screenshot: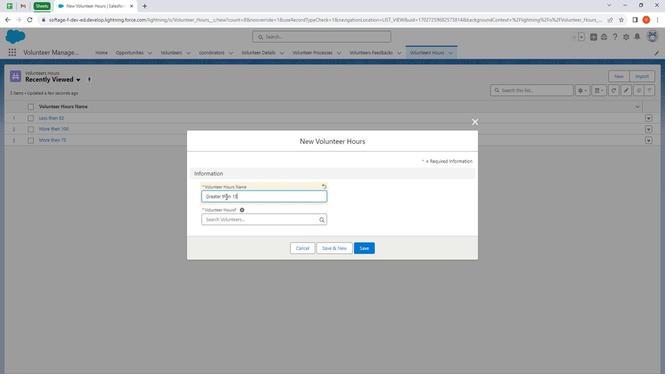 
Action: Mouse moved to (249, 219)
Screenshot: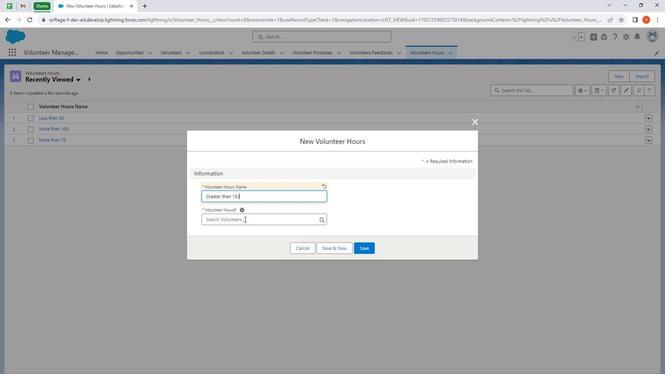 
Action: Mouse pressed left at (249, 219)
Screenshot: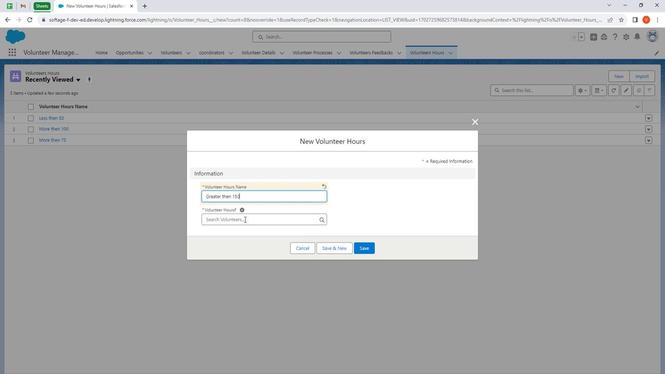 
Action: Mouse moved to (260, 291)
Screenshot: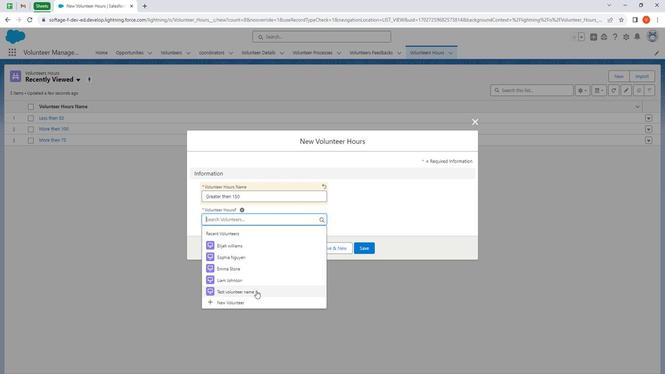
Action: Mouse pressed left at (260, 291)
Screenshot: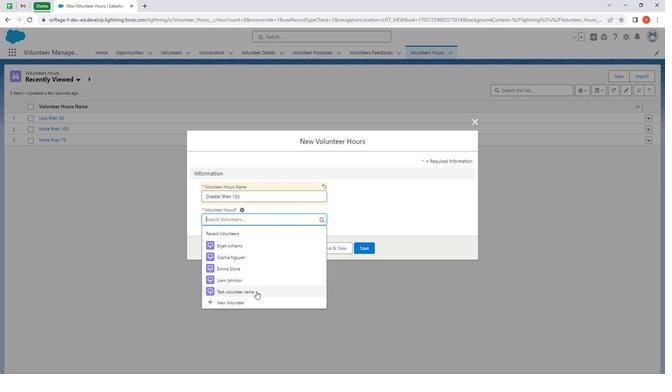 
Action: Mouse moved to (370, 250)
Screenshot: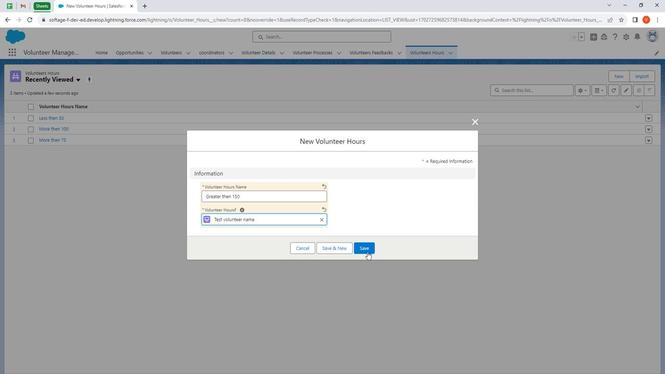
Action: Mouse pressed left at (370, 250)
Screenshot: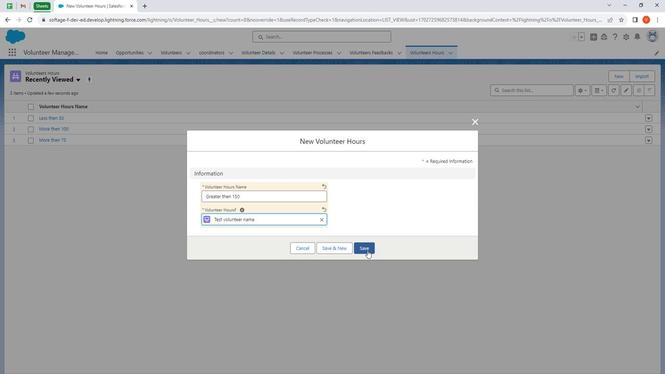 
Action: Mouse moved to (432, 49)
Screenshot: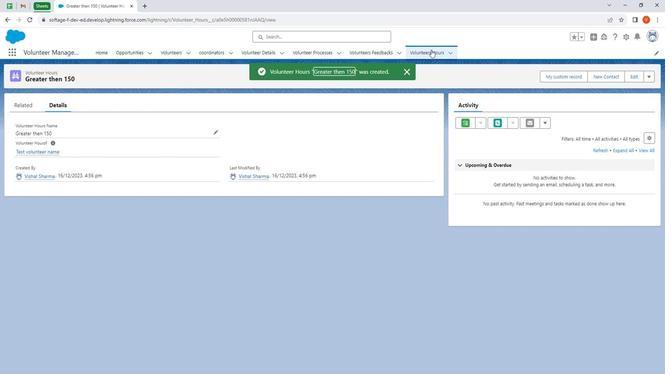 
Action: Mouse pressed left at (432, 49)
Screenshot: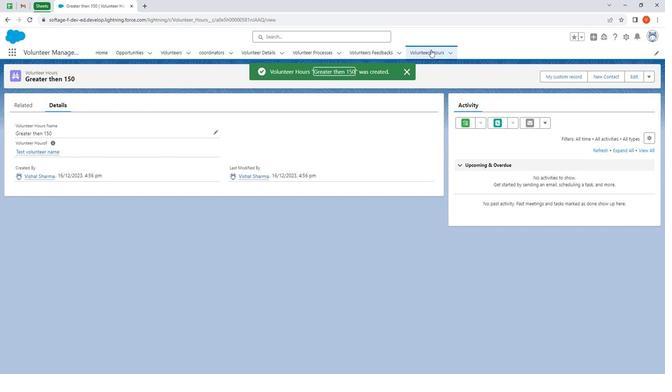 
Action: Mouse moved to (241, 238)
Screenshot: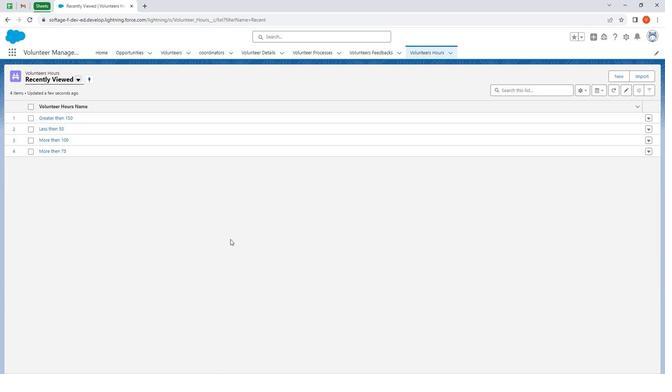 
Action: Mouse pressed left at (241, 238)
Screenshot: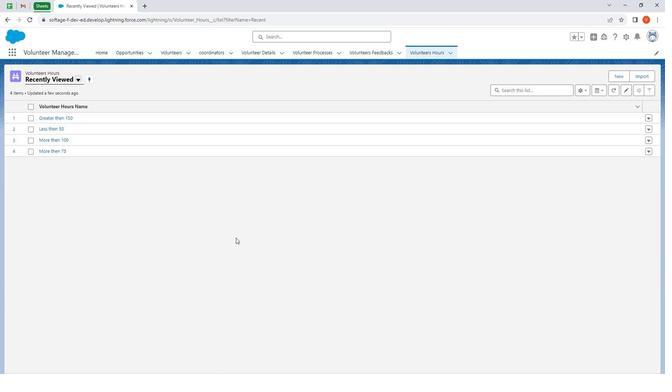 
